 Task: Create dashboard for Shipment object.
Action: Mouse moved to (400, 77)
Screenshot: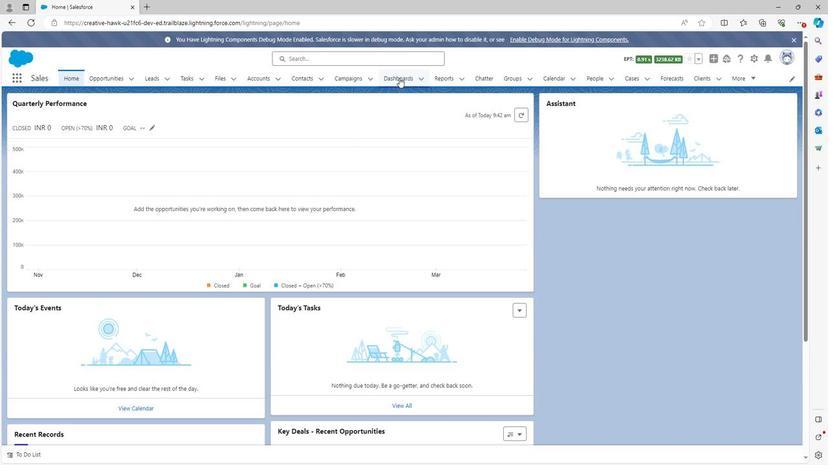 
Action: Mouse pressed left at (400, 77)
Screenshot: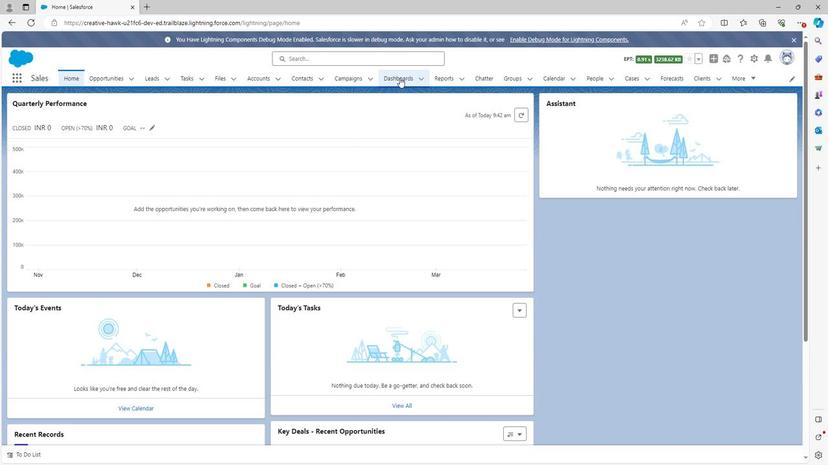 
Action: Mouse moved to (742, 112)
Screenshot: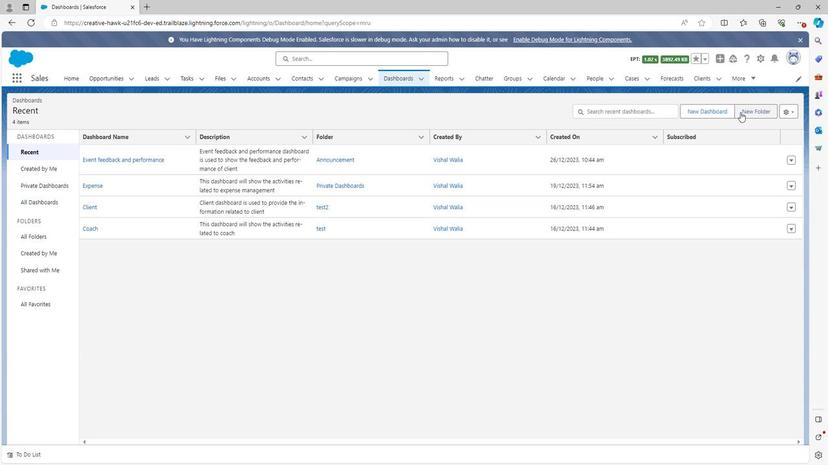 
Action: Mouse pressed left at (742, 112)
Screenshot: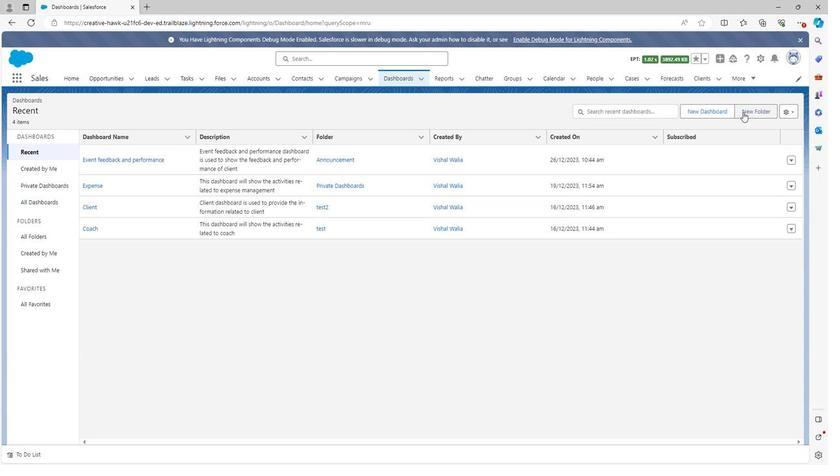 
Action: Mouse moved to (457, 231)
Screenshot: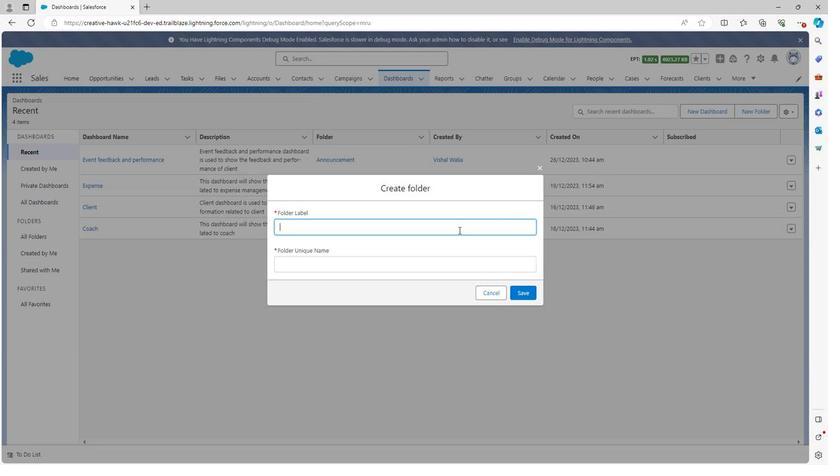 
Action: Mouse pressed left at (457, 231)
Screenshot: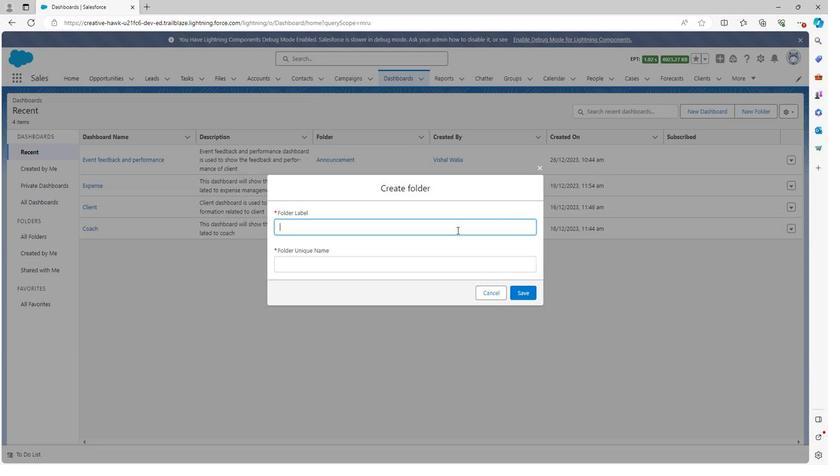 
Action: Key pressed <Key.shift>Shipment
Screenshot: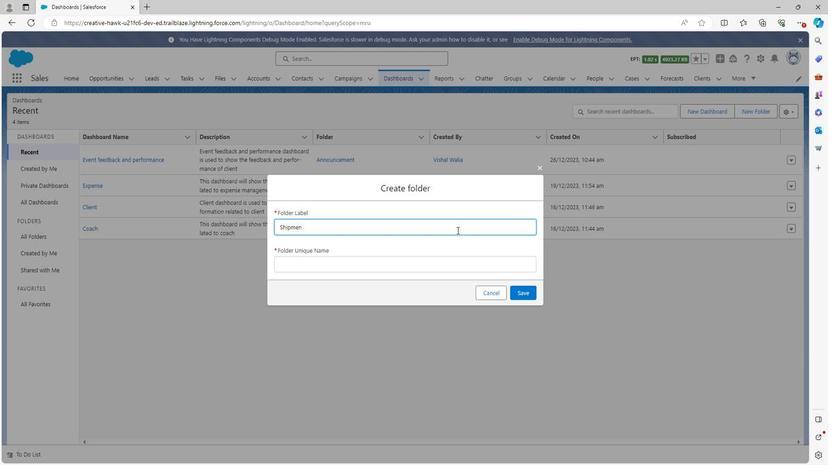 
Action: Mouse moved to (367, 263)
Screenshot: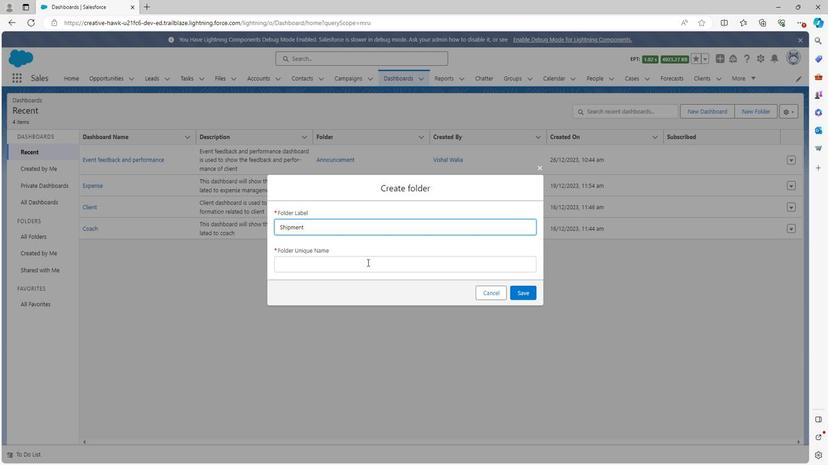 
Action: Mouse pressed left at (367, 263)
Screenshot: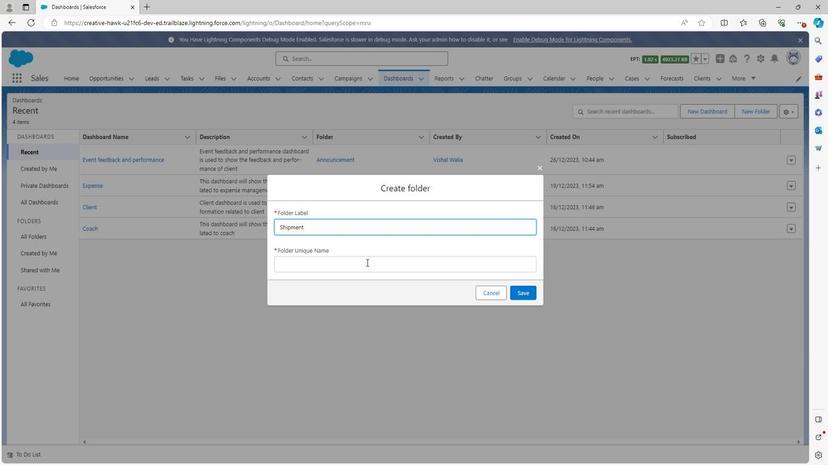 
Action: Mouse moved to (516, 290)
Screenshot: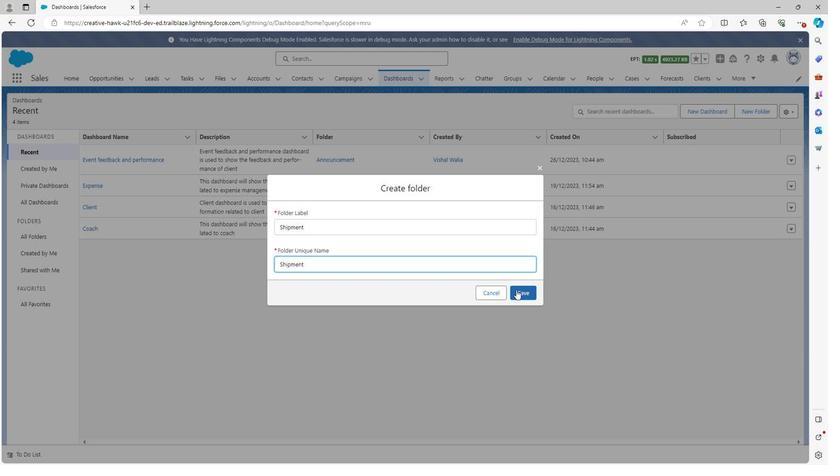 
Action: Mouse pressed left at (516, 290)
Screenshot: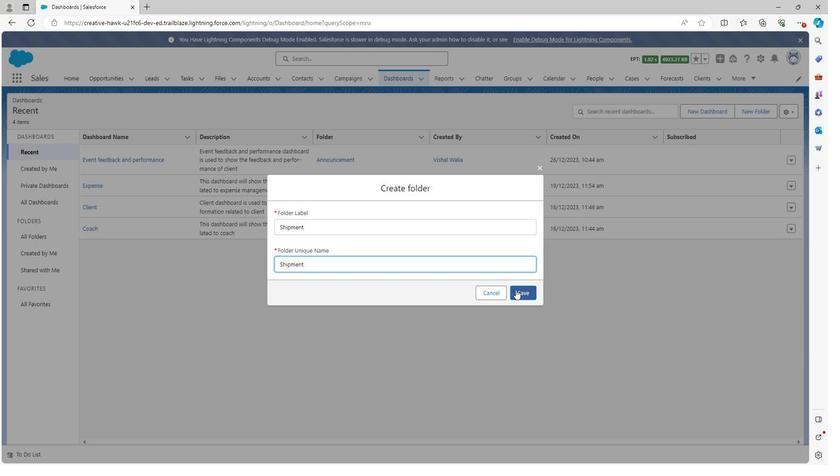 
Action: Mouse moved to (680, 114)
Screenshot: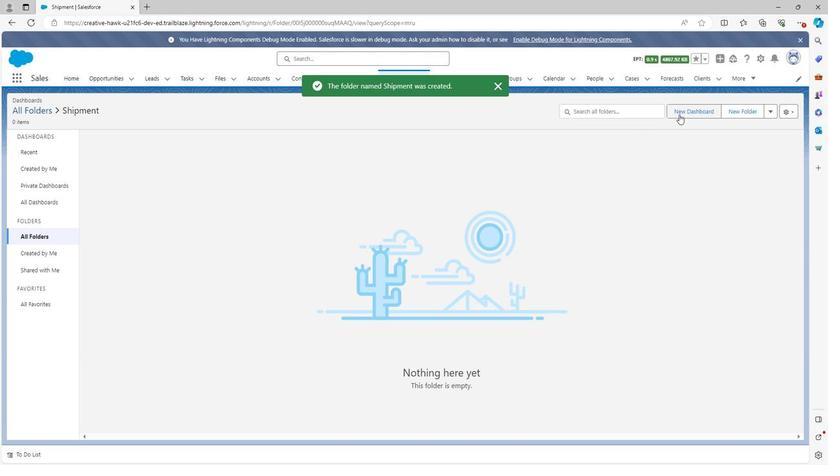 
Action: Mouse pressed left at (680, 114)
Screenshot: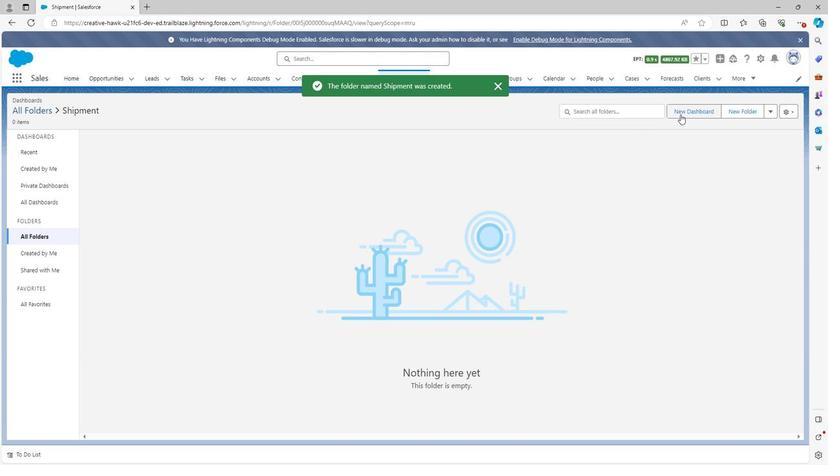 
Action: Mouse moved to (302, 234)
Screenshot: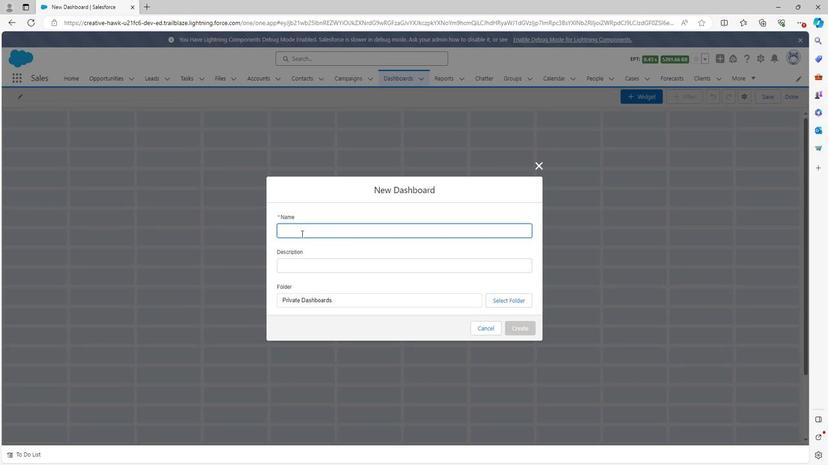 
Action: Key pressed <Key.shift>Shipment
Screenshot: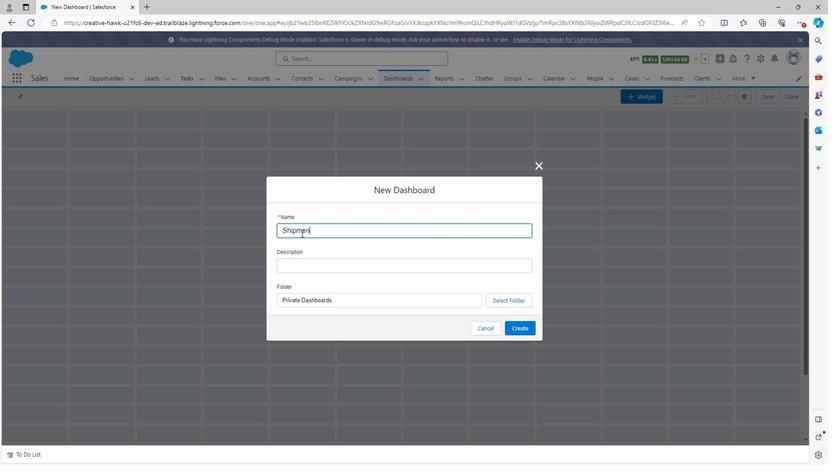 
Action: Mouse moved to (315, 248)
Screenshot: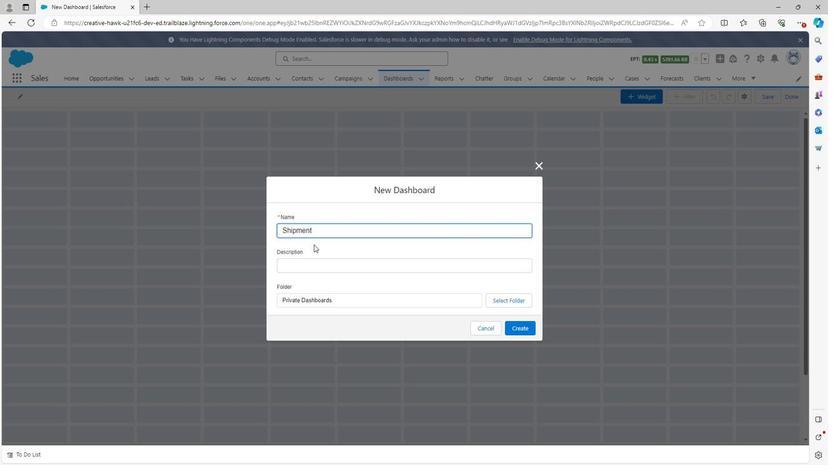 
Action: Mouse pressed left at (315, 248)
Screenshot: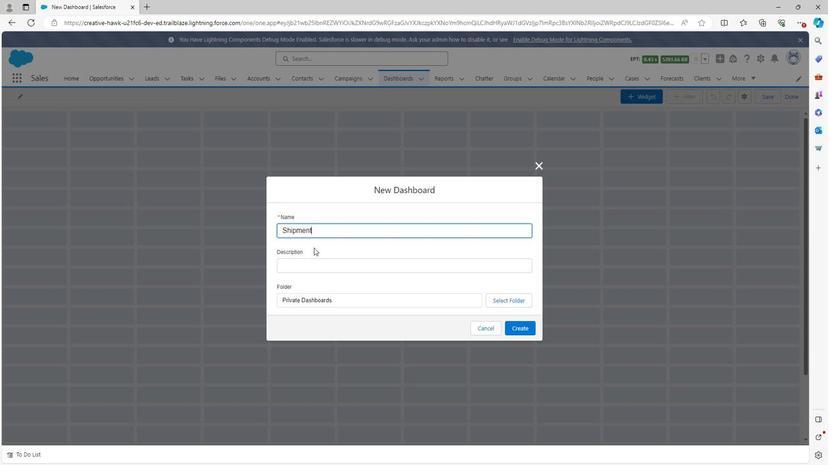 
Action: Mouse moved to (308, 269)
Screenshot: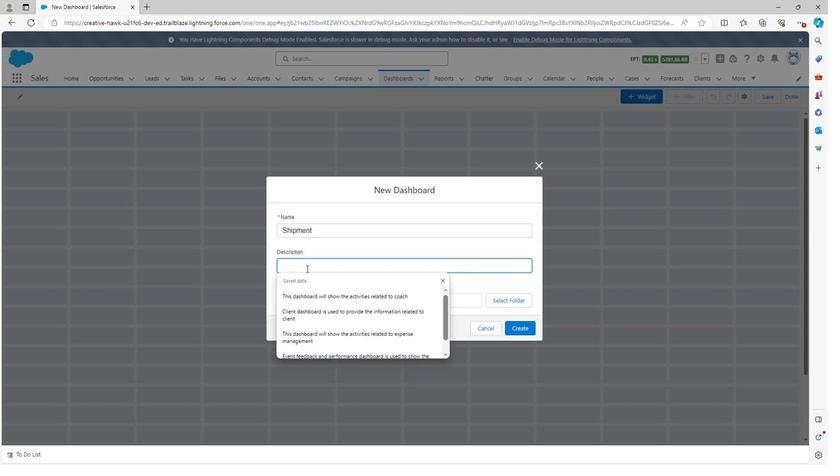 
Action: Mouse pressed left at (308, 269)
Screenshot: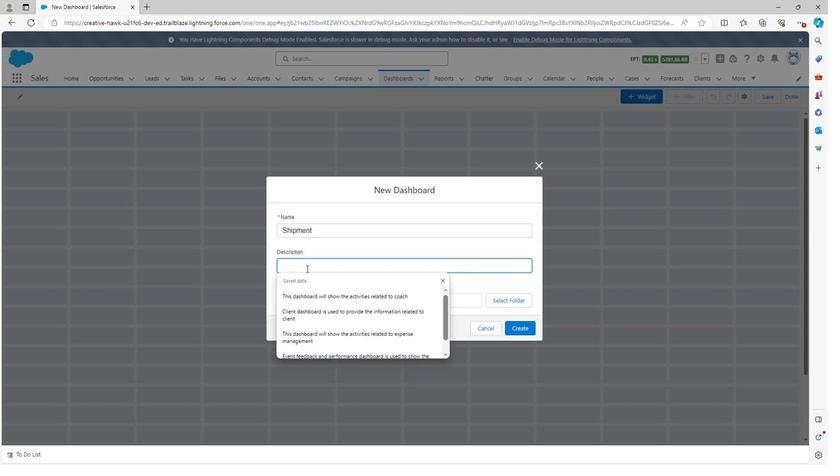 
Action: Mouse moved to (309, 267)
Screenshot: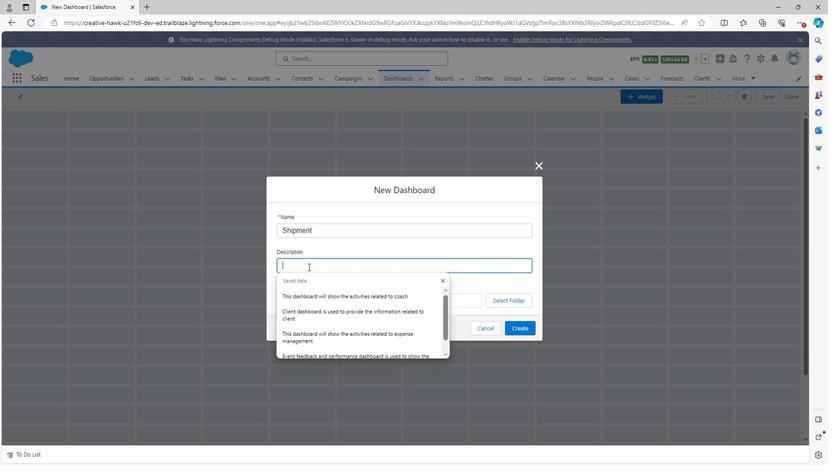
Action: Key pressed <Key.shift>Shipment<Key.space>dashboard<Key.space>is<Key.space>the<Key.space>dashboard<Key.space>through<Key.space>which<Key.space>we<Key.space>can<Key.space>show<Key.space>the<Key.space>all<Key.space>items<Key.space>in<Key.space>shipment
Screenshot: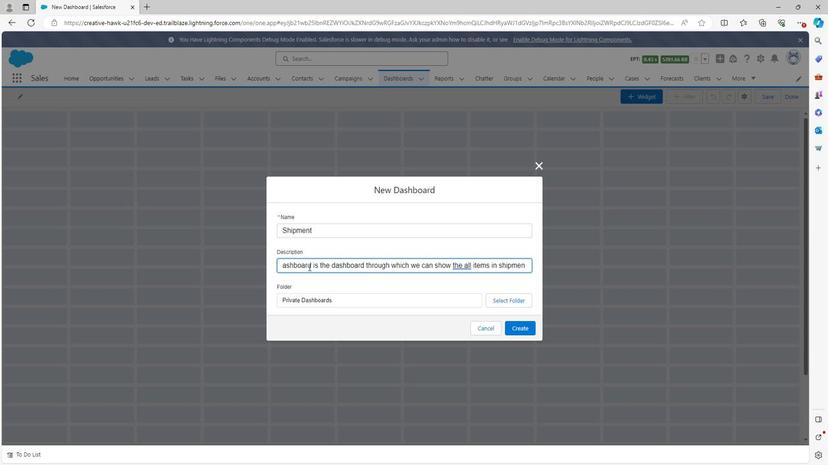 
Action: Mouse moved to (330, 303)
Screenshot: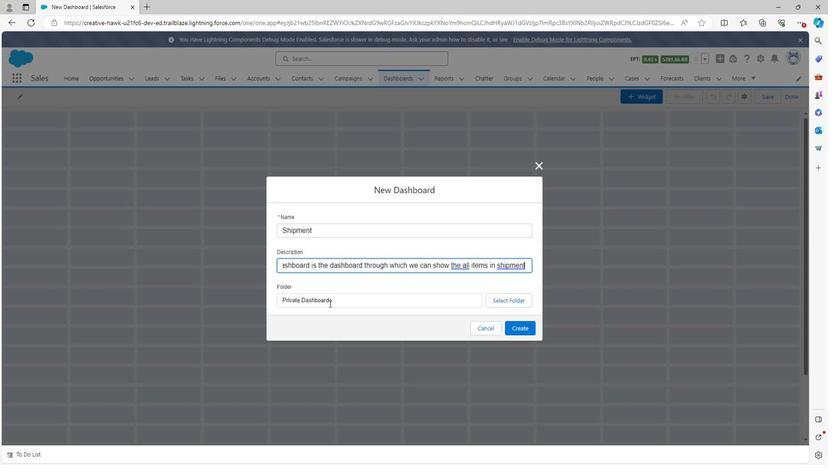 
Action: Mouse pressed left at (330, 303)
Screenshot: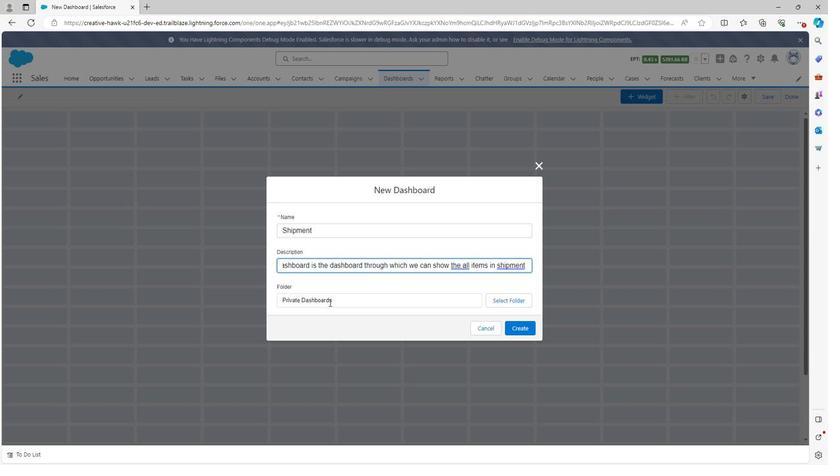 
Action: Mouse moved to (498, 298)
Screenshot: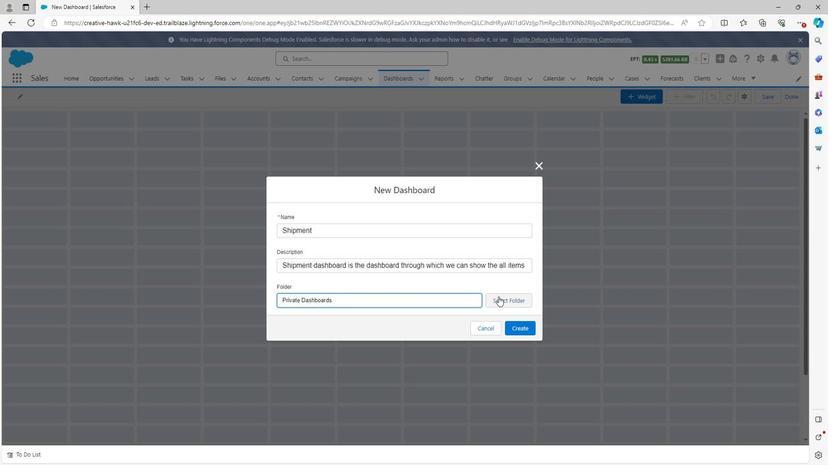 
Action: Mouse pressed left at (498, 298)
Screenshot: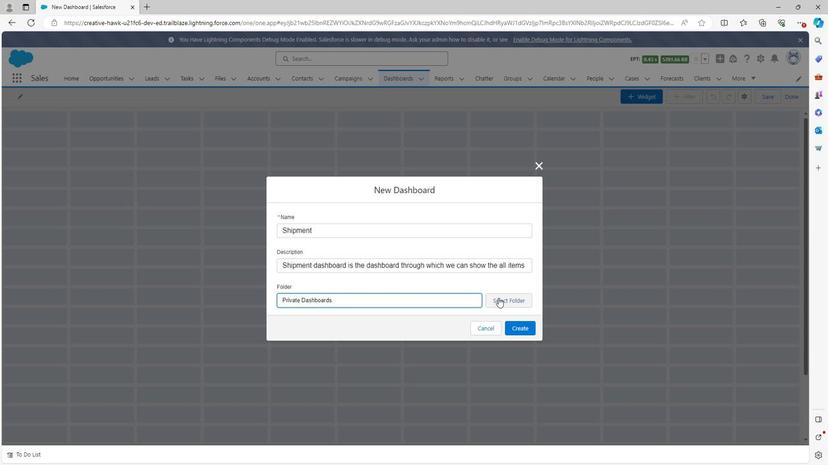 
Action: Mouse moved to (456, 185)
Screenshot: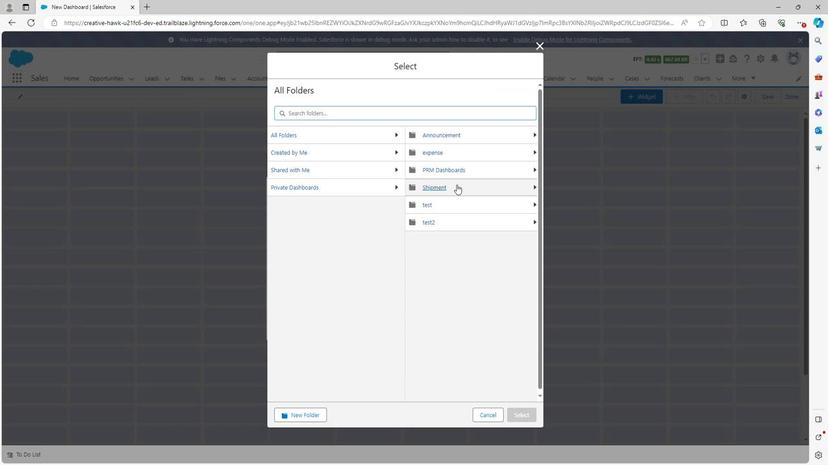 
Action: Mouse pressed left at (456, 185)
Screenshot: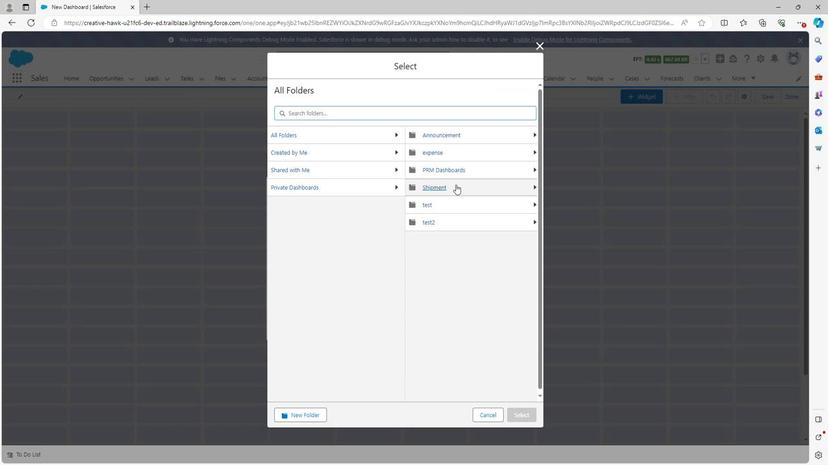 
Action: Mouse moved to (313, 187)
Screenshot: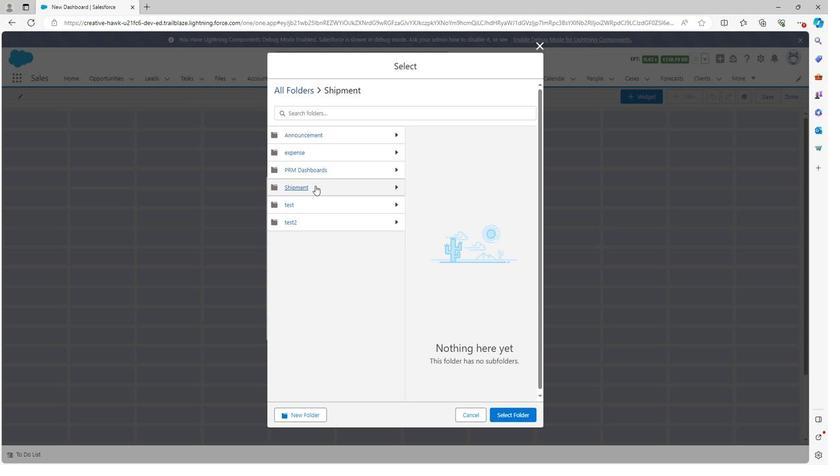 
Action: Mouse pressed left at (313, 187)
Screenshot: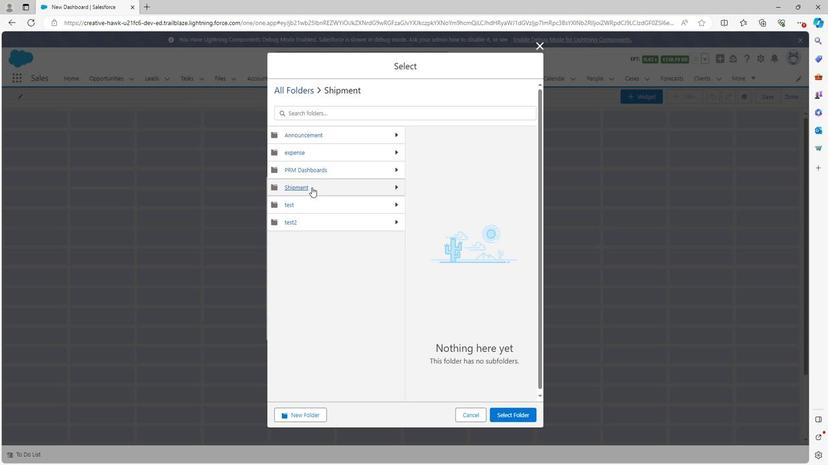 
Action: Mouse moved to (515, 412)
Screenshot: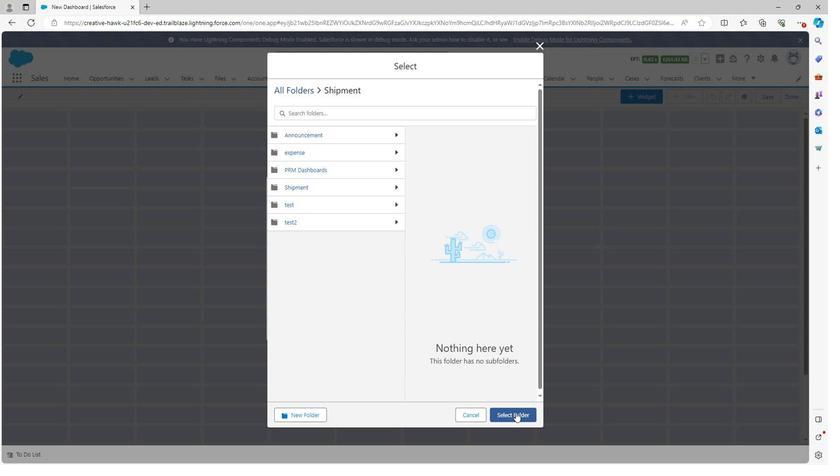 
Action: Mouse pressed left at (515, 412)
Screenshot: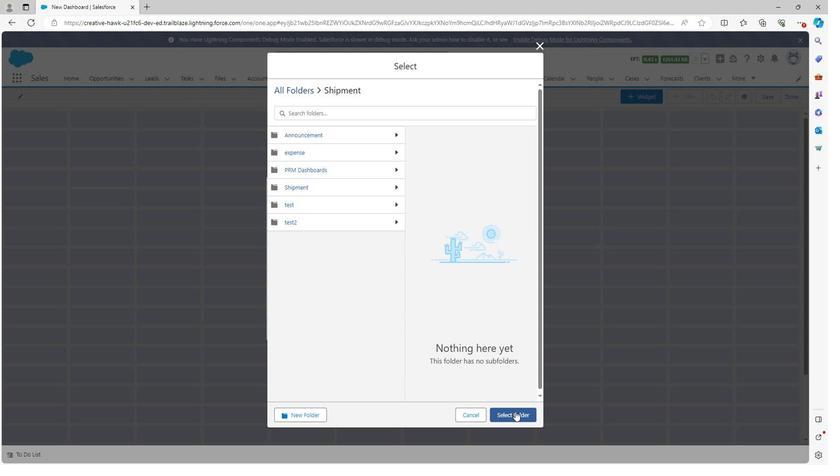 
Action: Mouse moved to (522, 330)
Screenshot: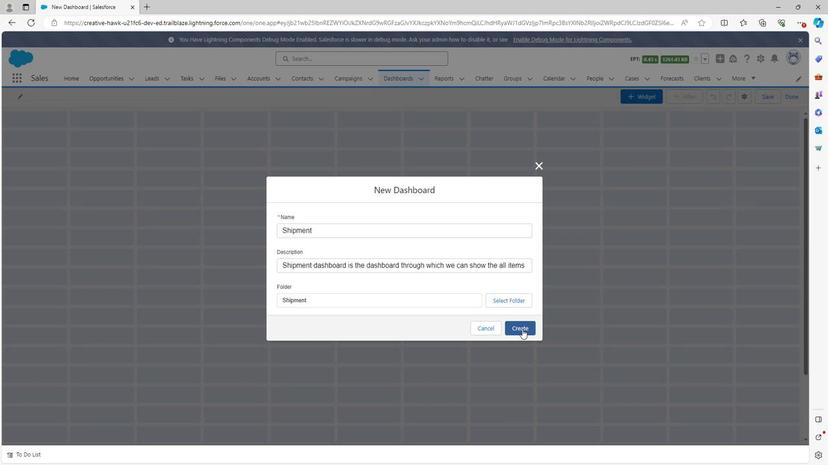 
Action: Mouse pressed left at (522, 330)
Screenshot: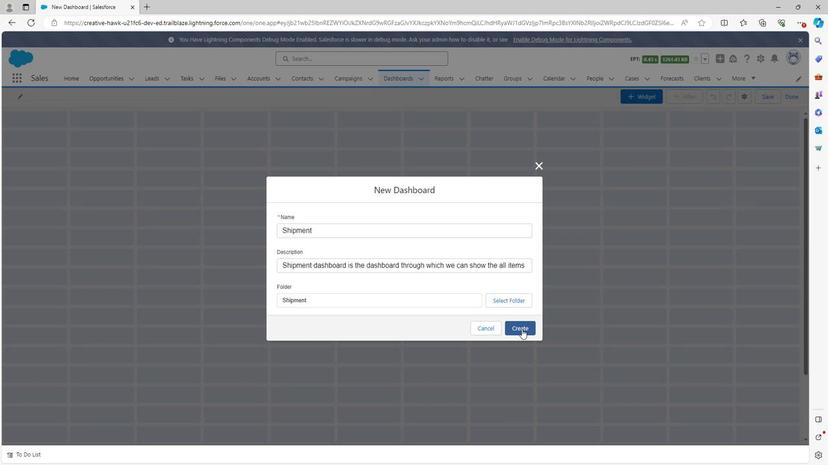 
Action: Mouse moved to (619, 95)
Screenshot: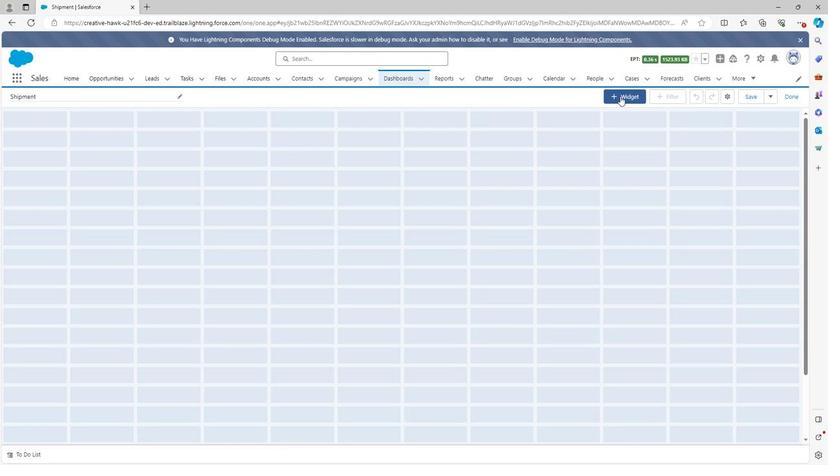 
Action: Mouse pressed left at (619, 95)
Screenshot: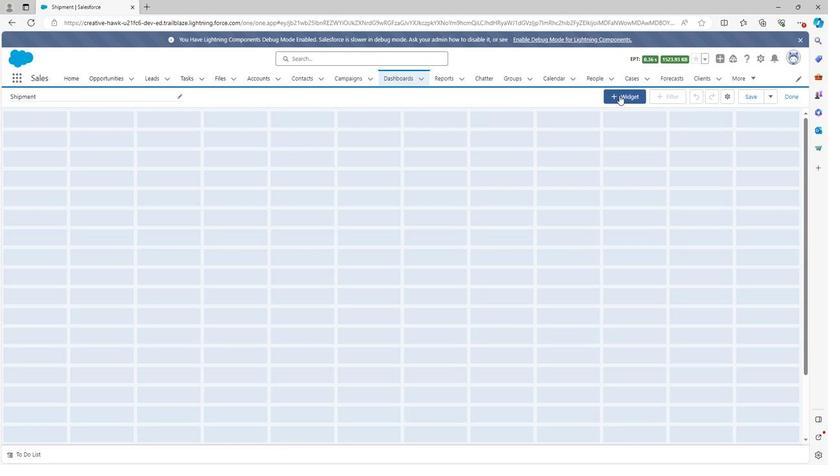 
Action: Mouse moved to (625, 119)
Screenshot: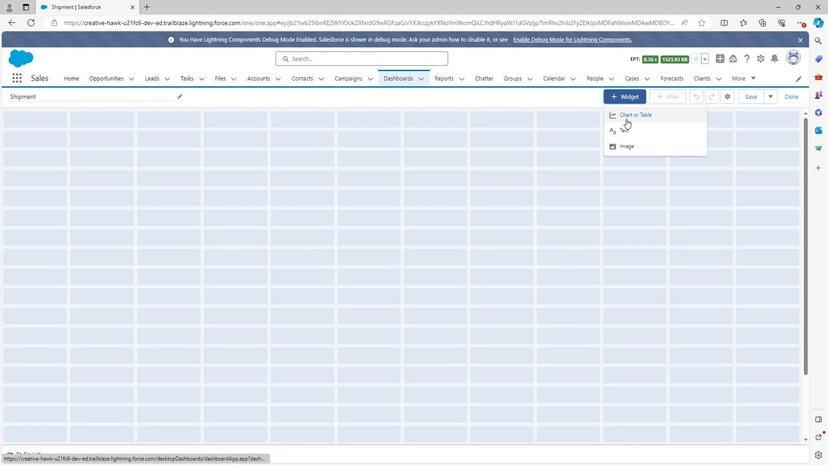 
Action: Mouse pressed left at (625, 119)
Screenshot: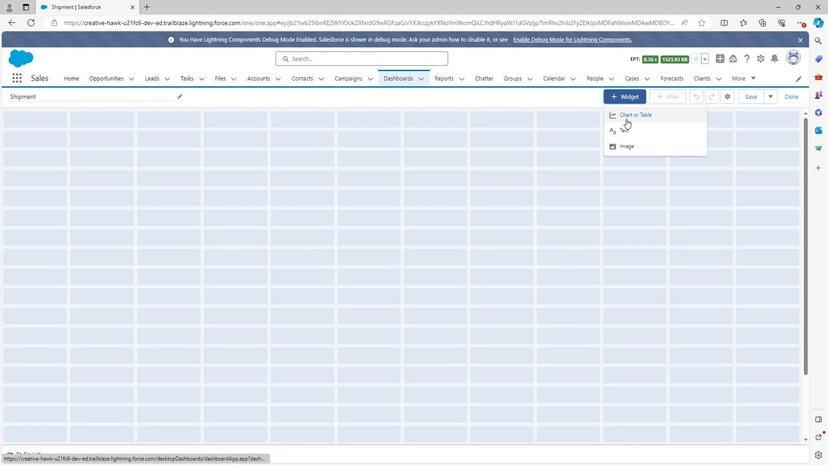 
Action: Mouse moved to (259, 174)
Screenshot: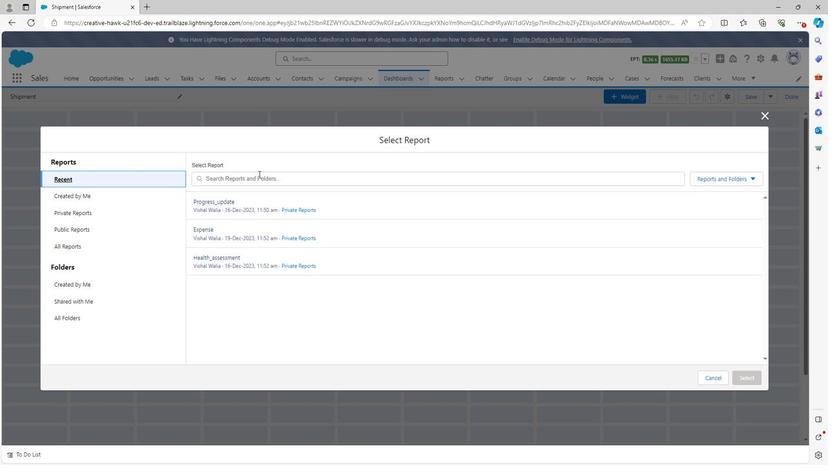 
Action: Mouse pressed left at (259, 174)
Screenshot: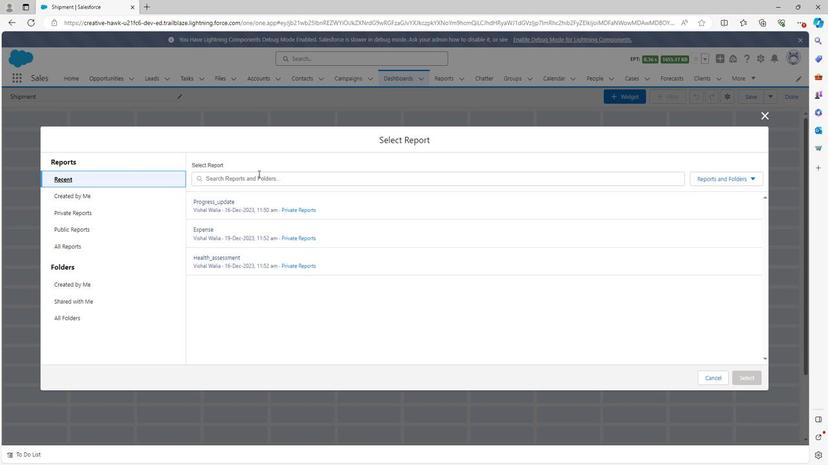 
Action: Key pressed <Key.shift>S
Screenshot: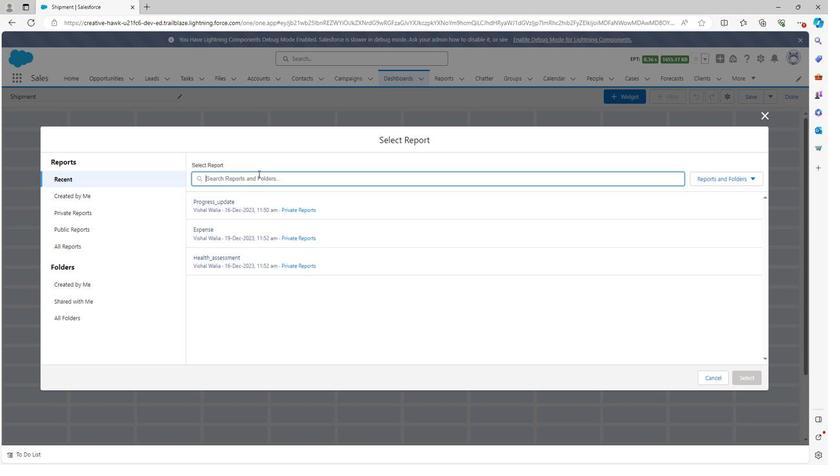 
Action: Mouse moved to (259, 175)
Screenshot: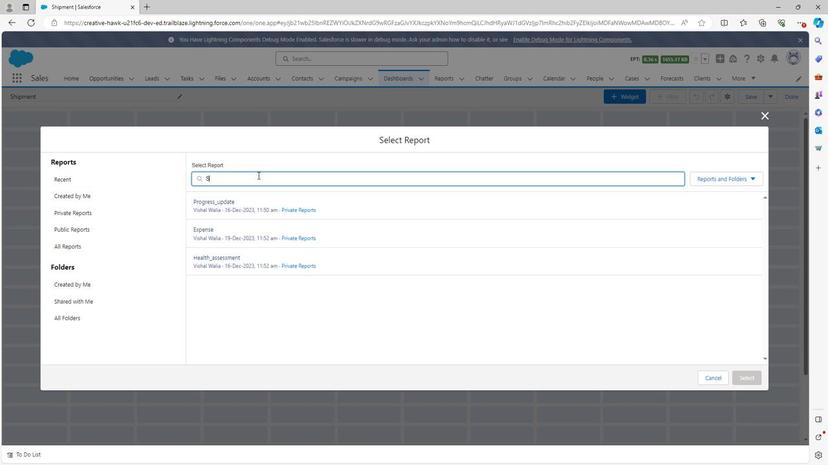 
Action: Key pressed h
Screenshot: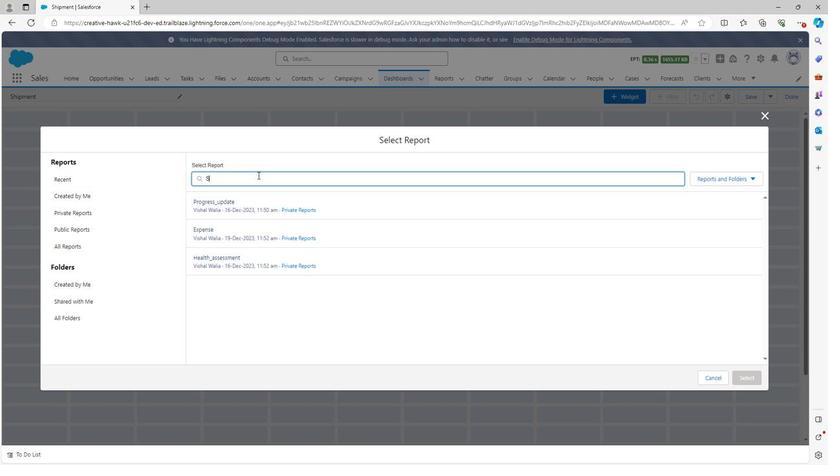 
Action: Mouse moved to (223, 214)
Screenshot: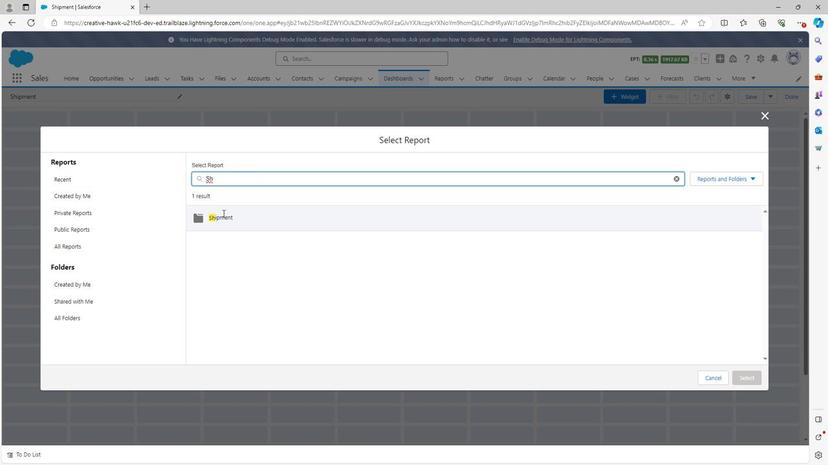 
Action: Mouse pressed left at (223, 214)
Screenshot: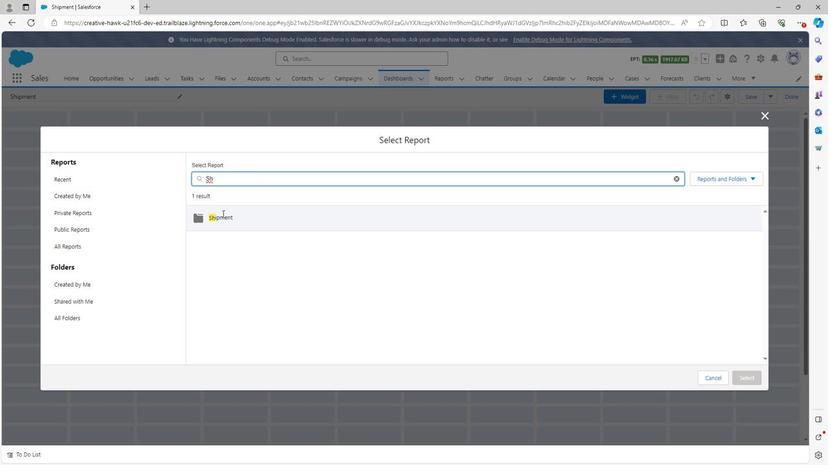 
Action: Mouse moved to (249, 194)
Screenshot: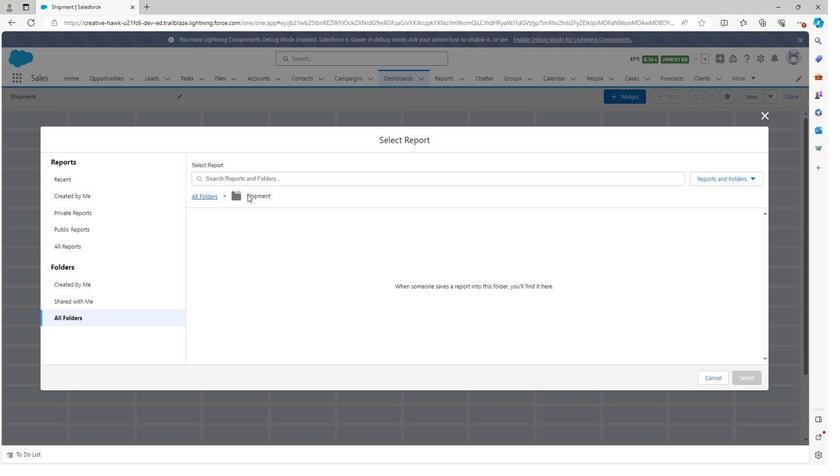 
Action: Mouse pressed left at (249, 194)
Screenshot: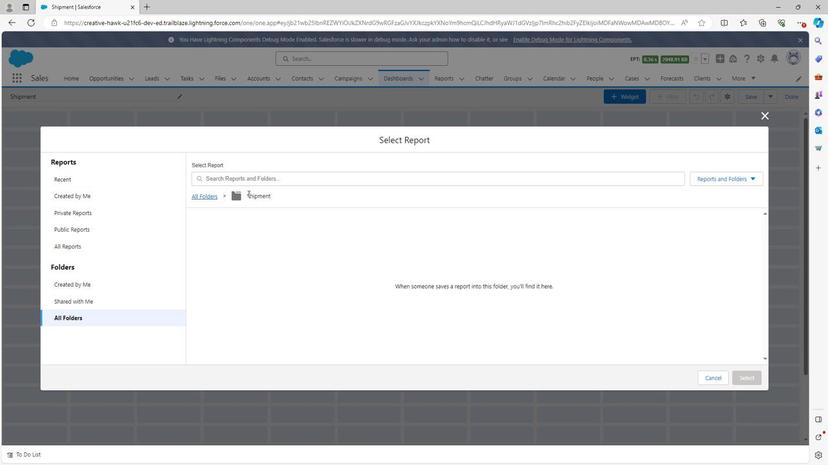 
Action: Mouse pressed left at (249, 194)
Screenshot: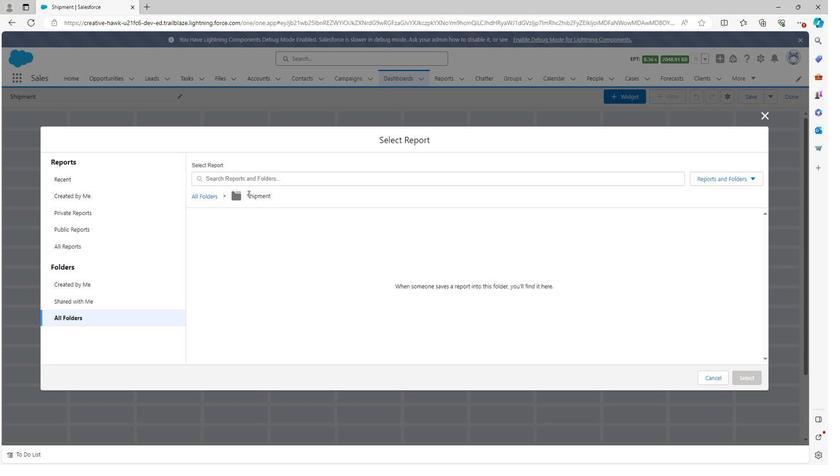
Action: Mouse moved to (252, 194)
Screenshot: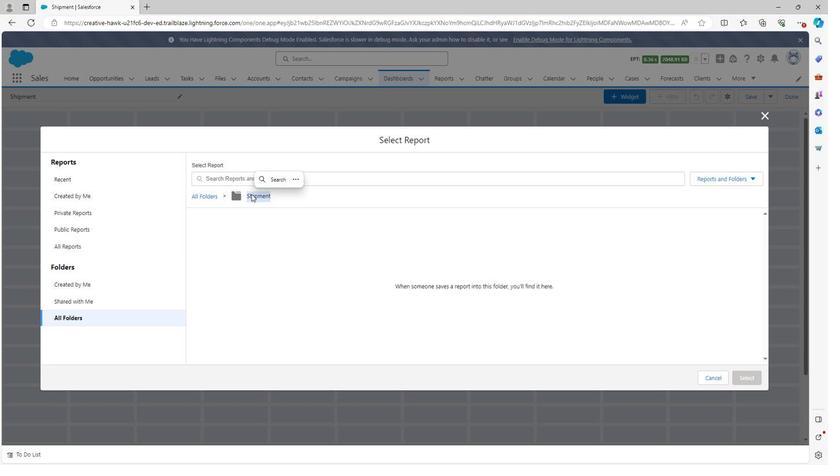 
Action: Mouse pressed left at (252, 194)
Screenshot: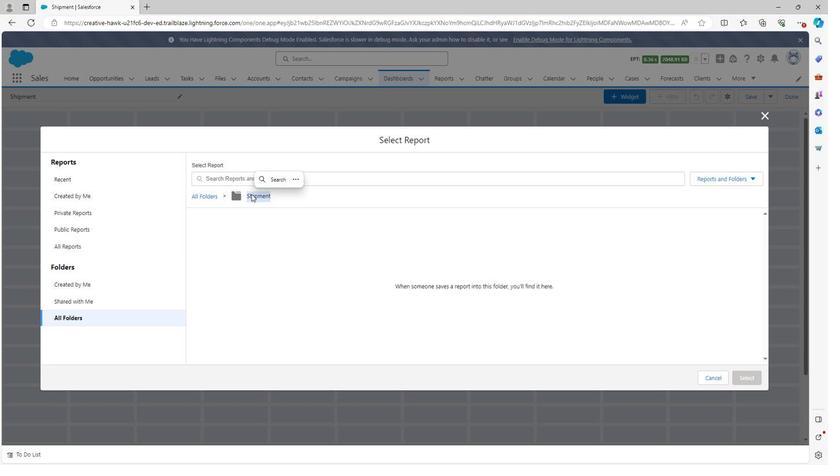 
Action: Mouse moved to (208, 199)
Screenshot: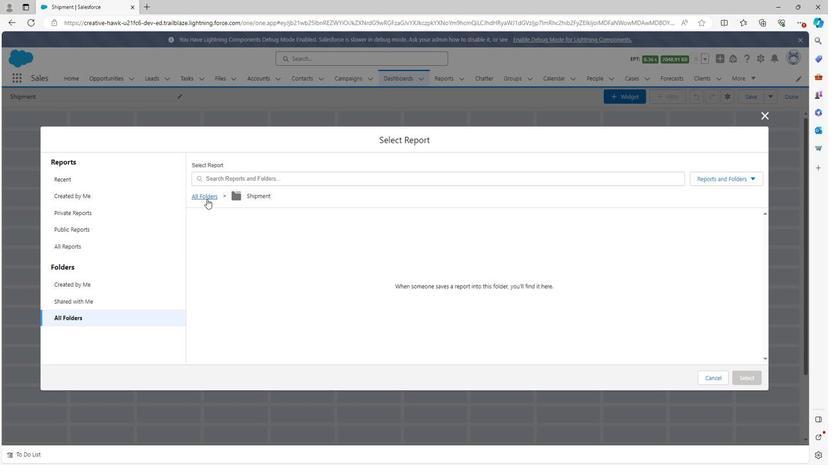 
Action: Mouse pressed left at (208, 199)
Screenshot: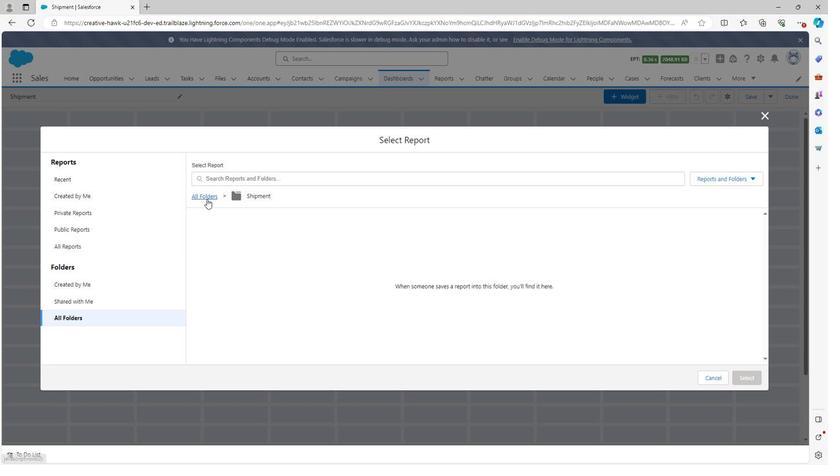 
Action: Mouse moved to (228, 177)
Screenshot: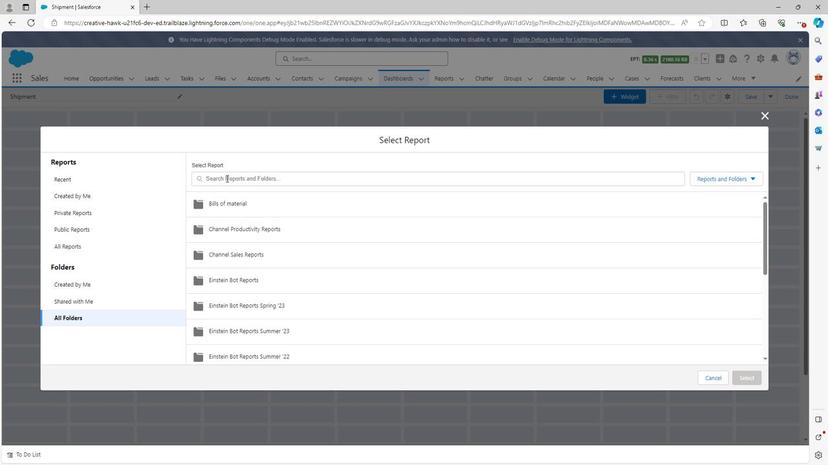 
Action: Mouse pressed left at (228, 177)
Screenshot: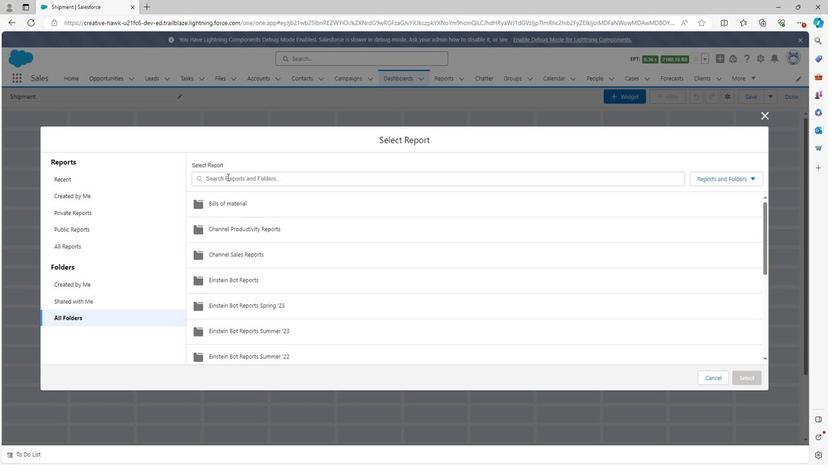 
Action: Mouse moved to (52, 322)
Screenshot: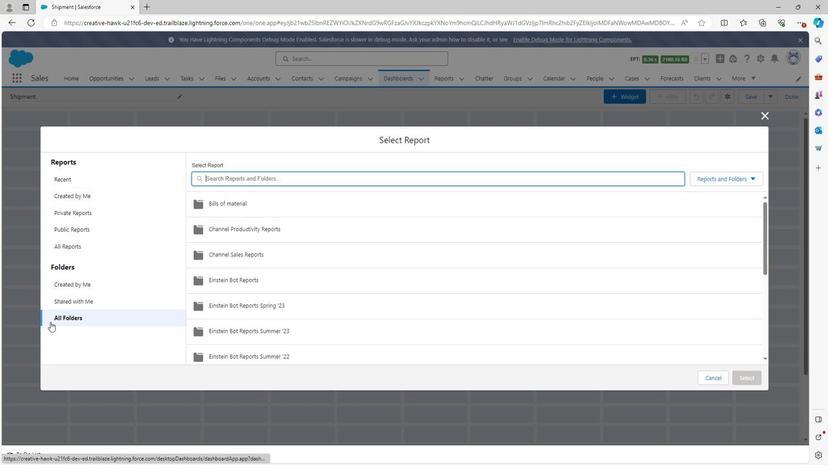 
Action: Mouse pressed left at (52, 322)
Screenshot: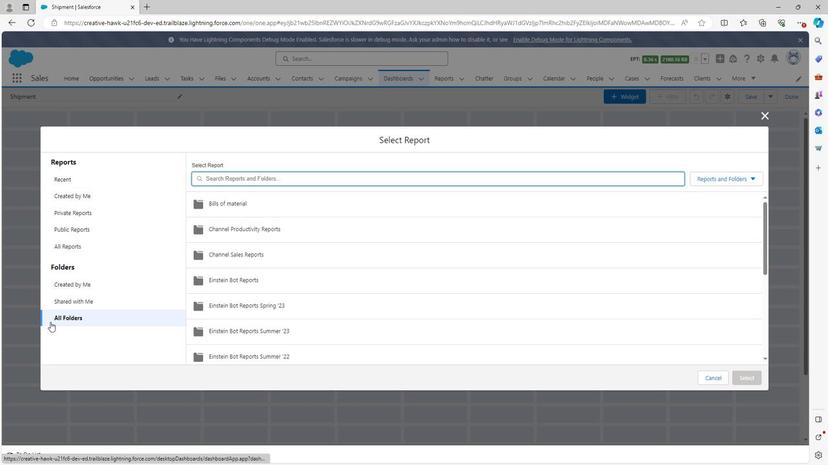 
Action: Mouse moved to (61, 319)
Screenshot: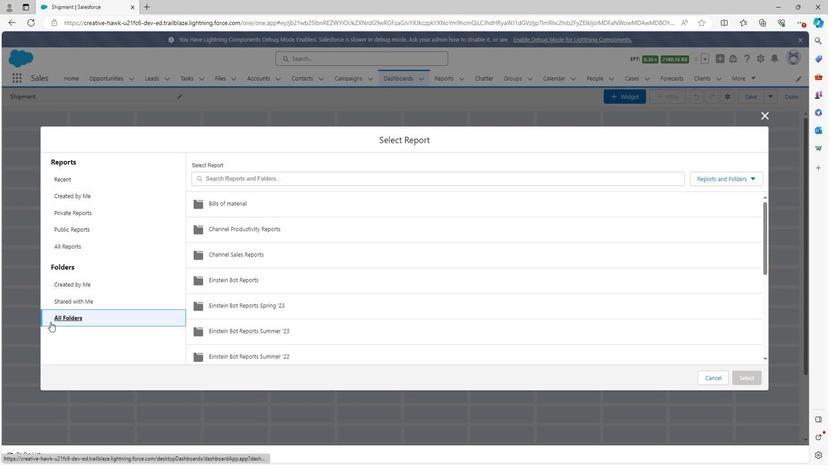 
Action: Mouse pressed left at (61, 319)
Screenshot: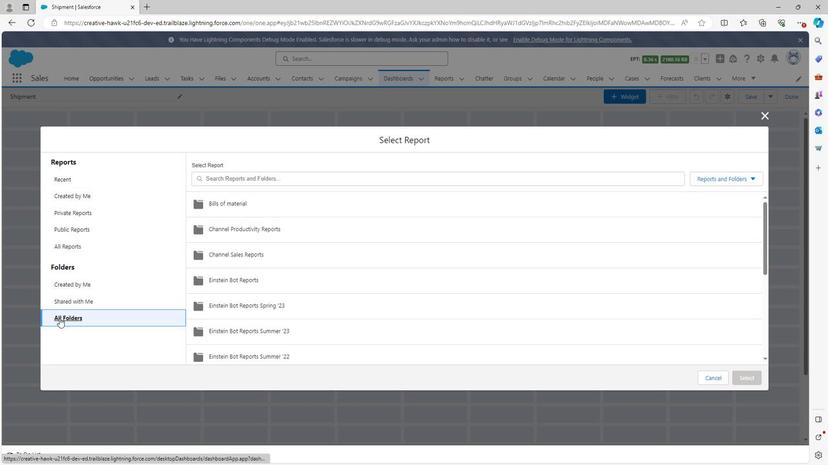 
Action: Mouse moved to (71, 297)
Screenshot: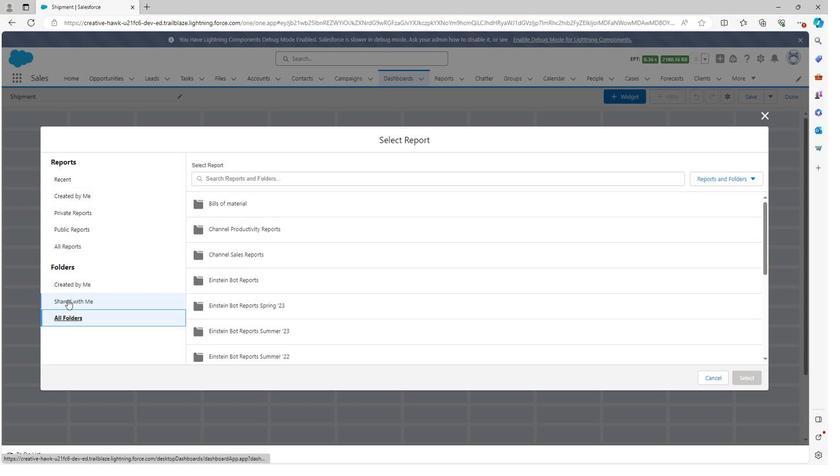 
Action: Mouse pressed left at (71, 297)
Screenshot: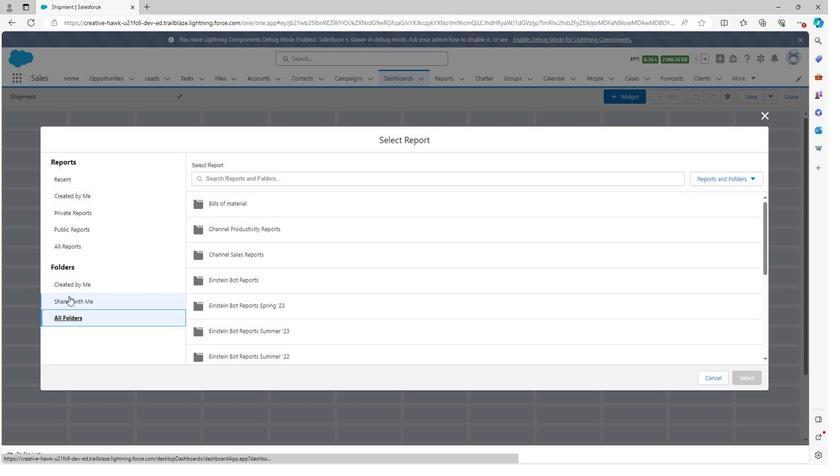 
Action: Mouse moved to (73, 279)
Screenshot: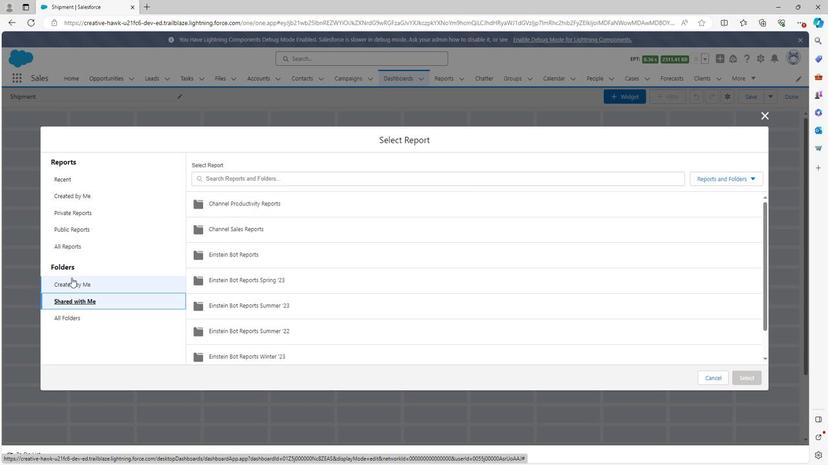 
Action: Mouse pressed left at (73, 279)
Screenshot: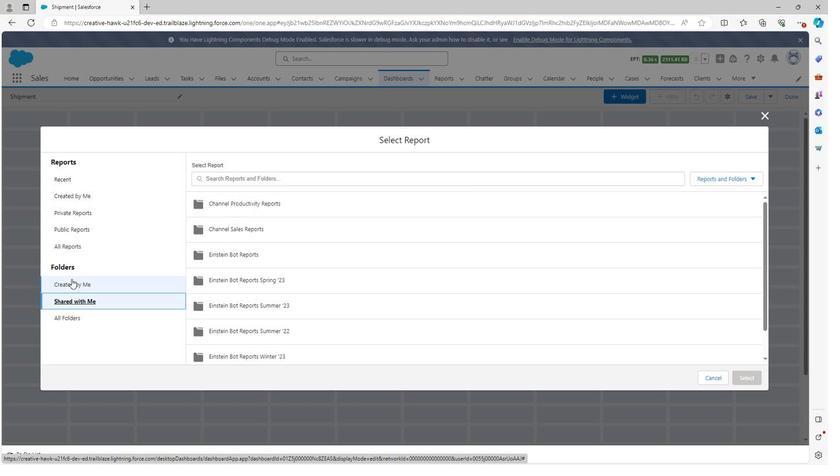 
Action: Mouse moved to (67, 314)
Screenshot: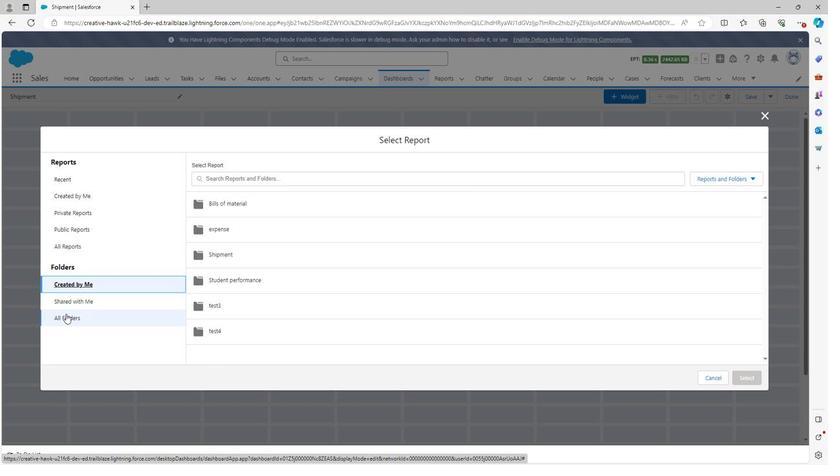 
Action: Mouse pressed left at (67, 314)
Screenshot: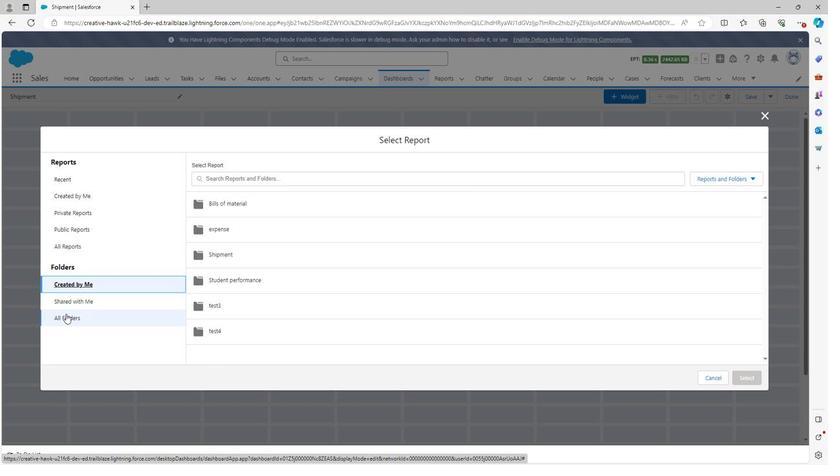 
Action: Mouse moved to (76, 254)
Screenshot: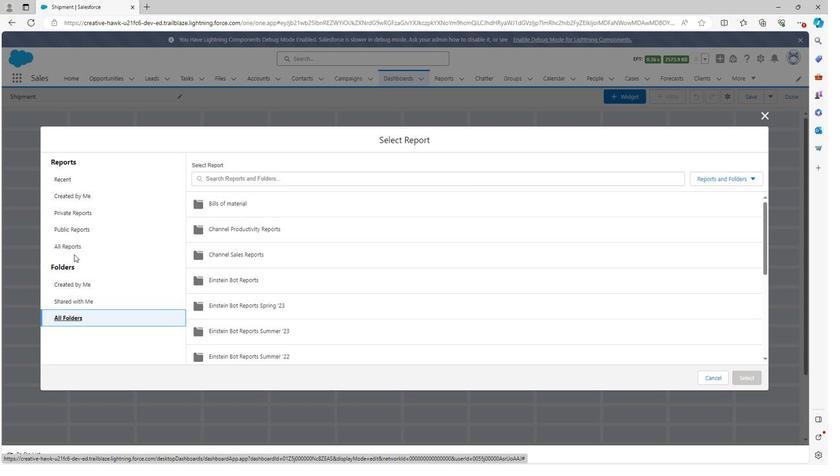 
Action: Mouse pressed left at (76, 254)
Screenshot: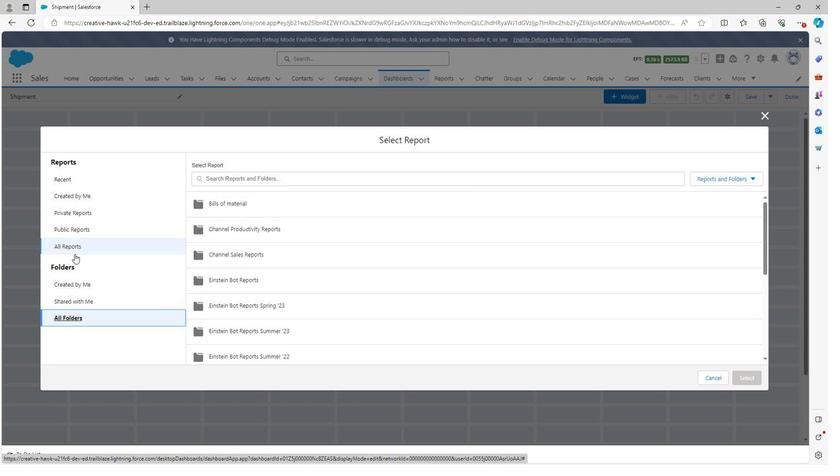 
Action: Mouse moved to (250, 300)
Screenshot: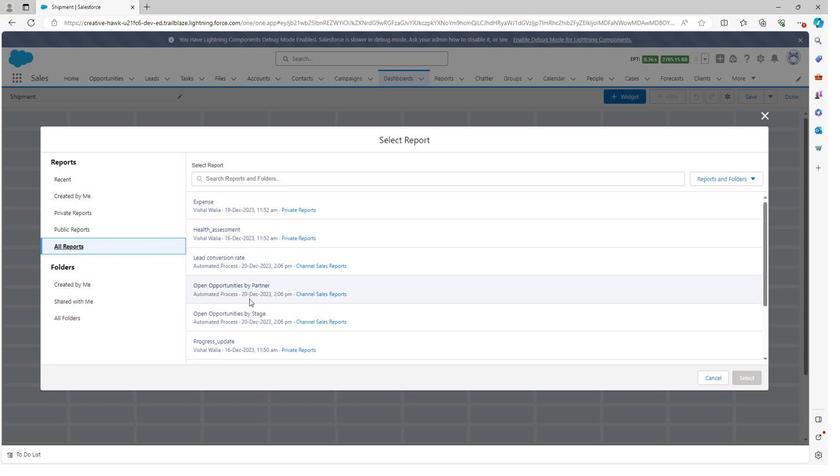 
Action: Mouse scrolled (250, 299) with delta (0, 0)
Screenshot: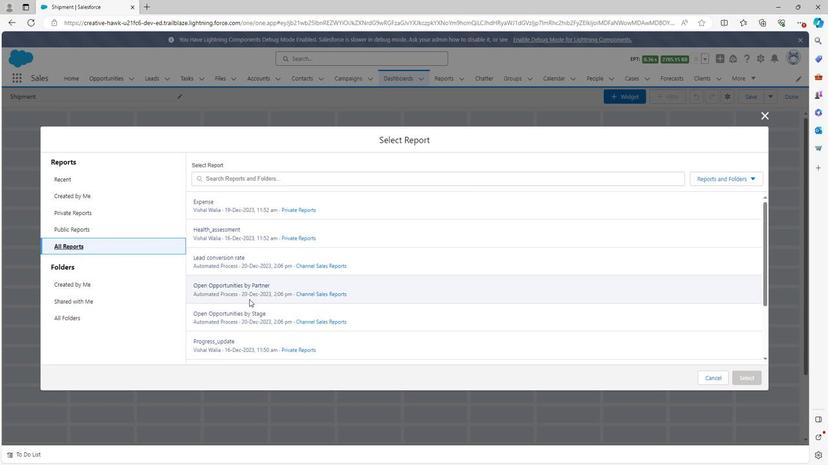 
Action: Mouse scrolled (250, 299) with delta (0, 0)
Screenshot: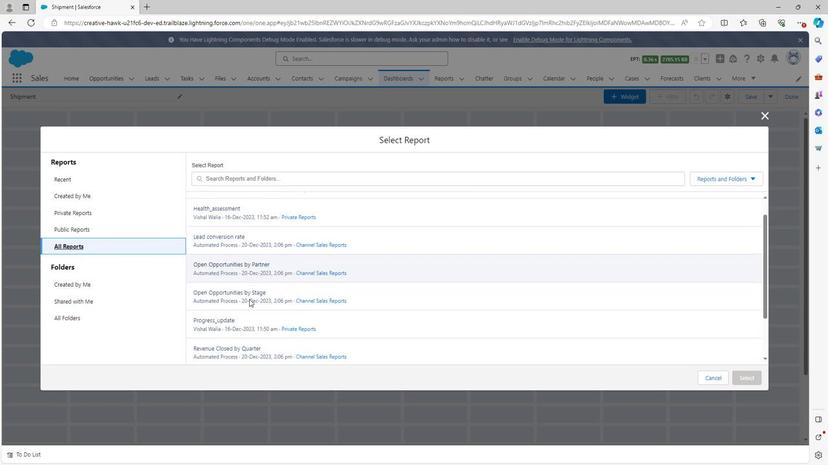 
Action: Mouse scrolled (250, 299) with delta (0, 0)
Screenshot: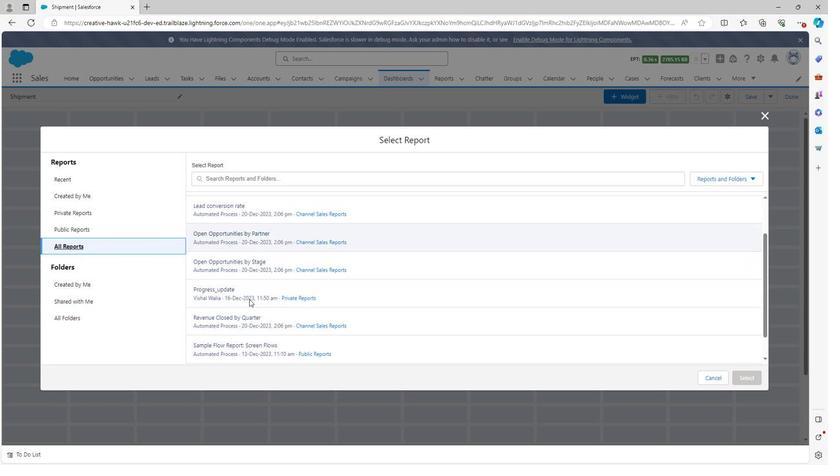 
Action: Mouse moved to (250, 300)
Screenshot: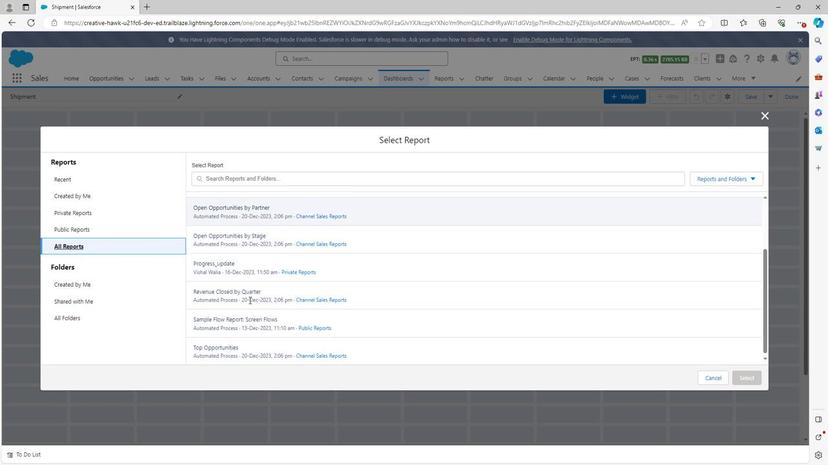 
Action: Mouse scrolled (250, 300) with delta (0, 0)
Screenshot: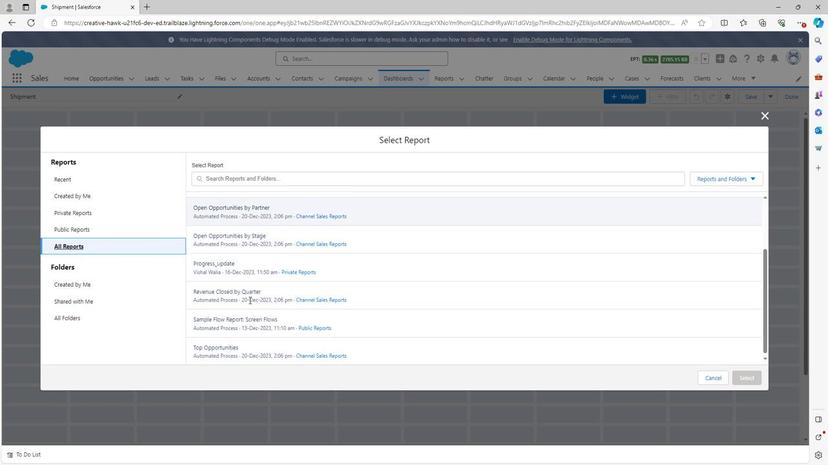 
Action: Mouse scrolled (250, 300) with delta (0, 0)
Screenshot: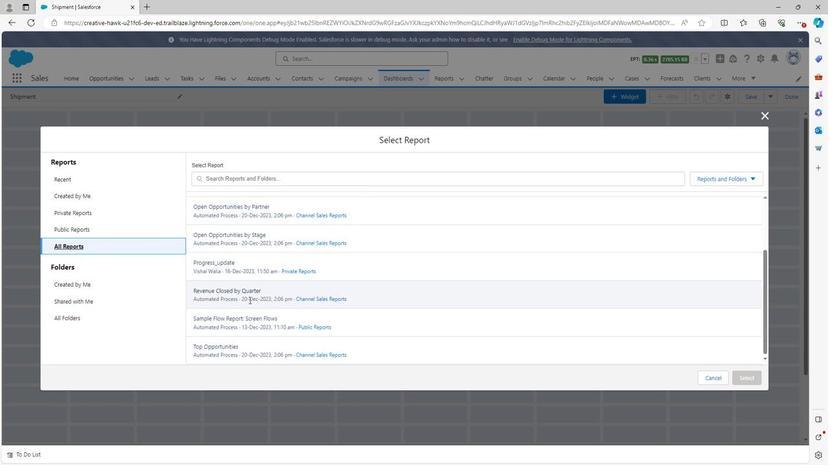 
Action: Mouse scrolled (250, 300) with delta (0, 0)
Screenshot: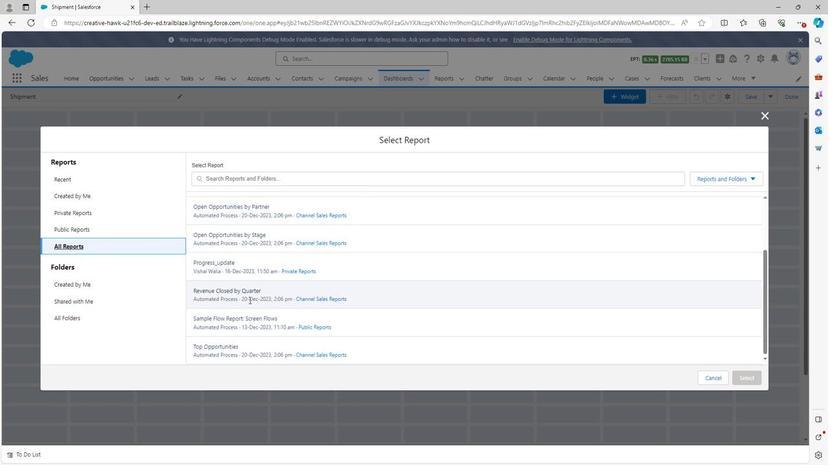 
Action: Mouse moved to (225, 325)
Screenshot: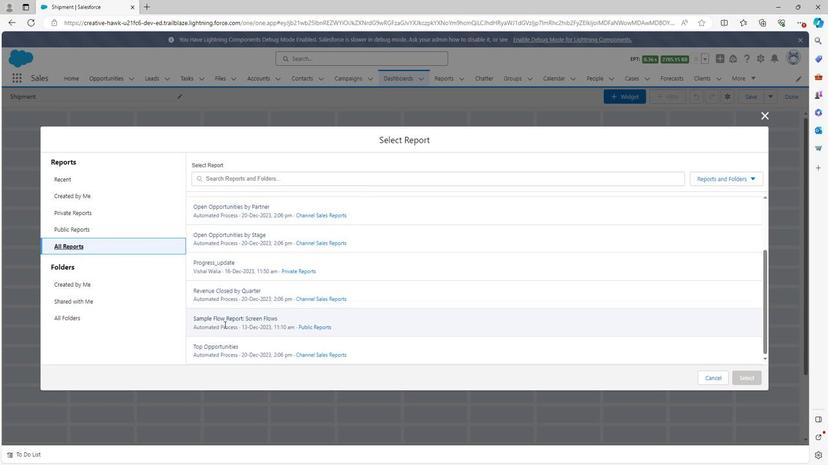 
Action: Mouse pressed left at (225, 325)
Screenshot: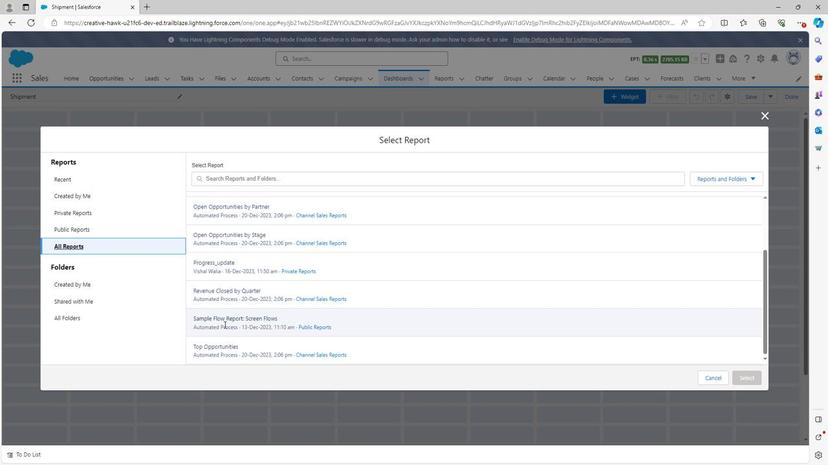 
Action: Mouse moved to (739, 378)
Screenshot: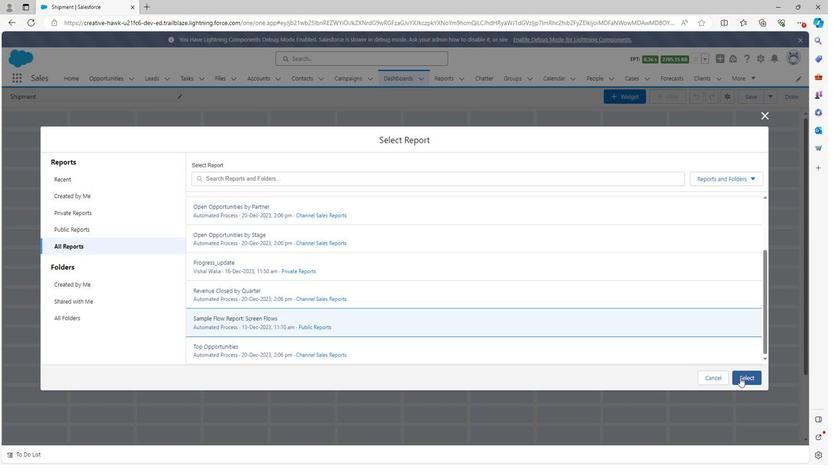 
Action: Mouse pressed left at (739, 378)
Screenshot: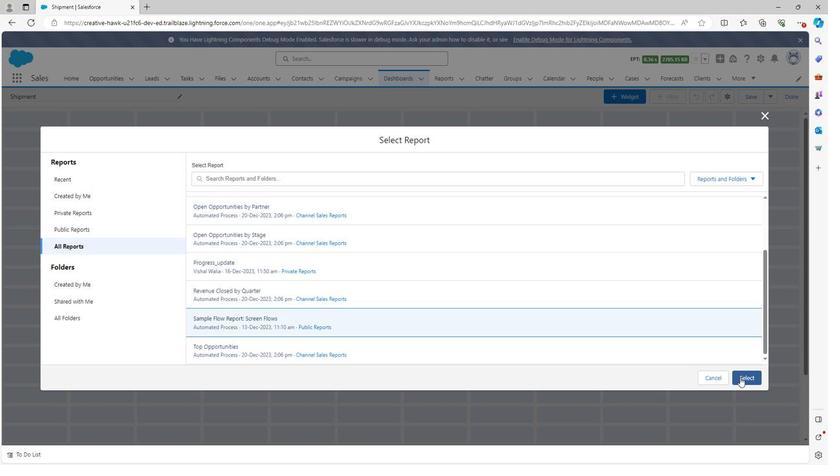 
Action: Mouse moved to (540, 401)
Screenshot: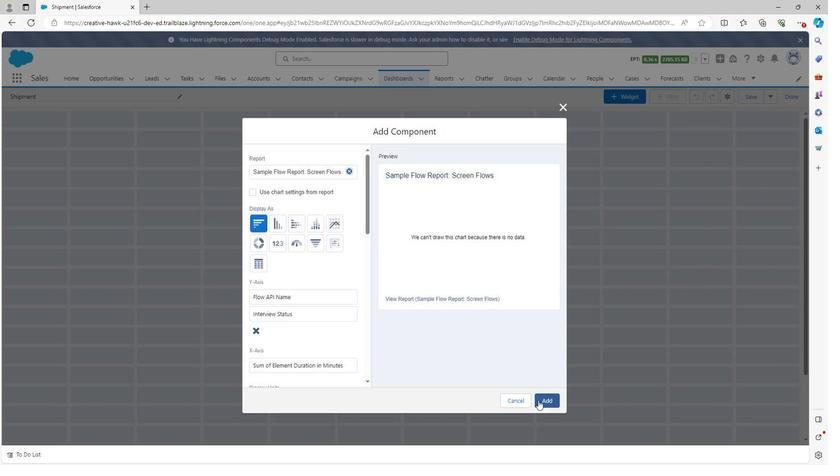 
Action: Mouse pressed left at (540, 401)
Screenshot: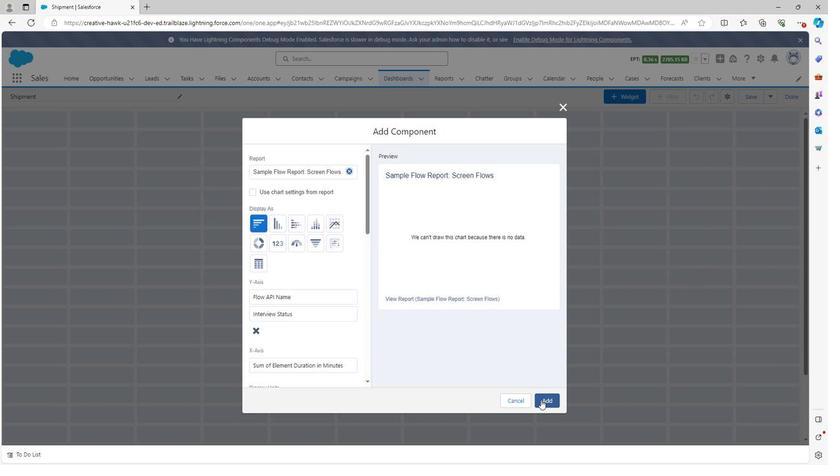 
Action: Mouse moved to (44, 137)
Screenshot: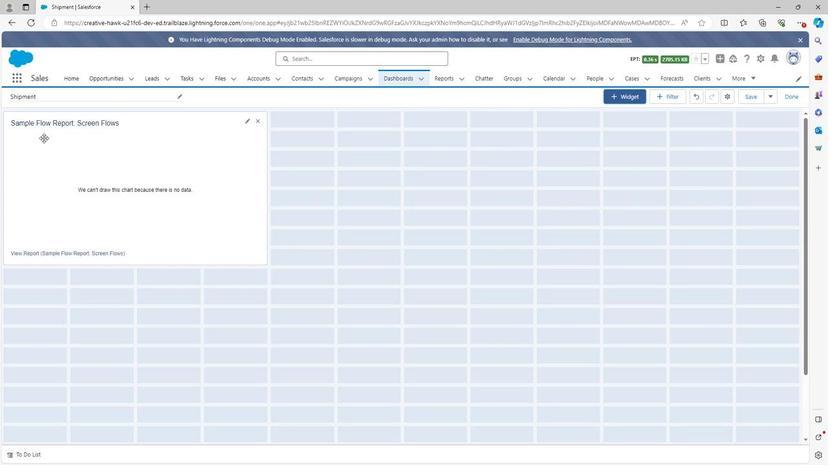 
Action: Mouse pressed left at (44, 137)
Screenshot: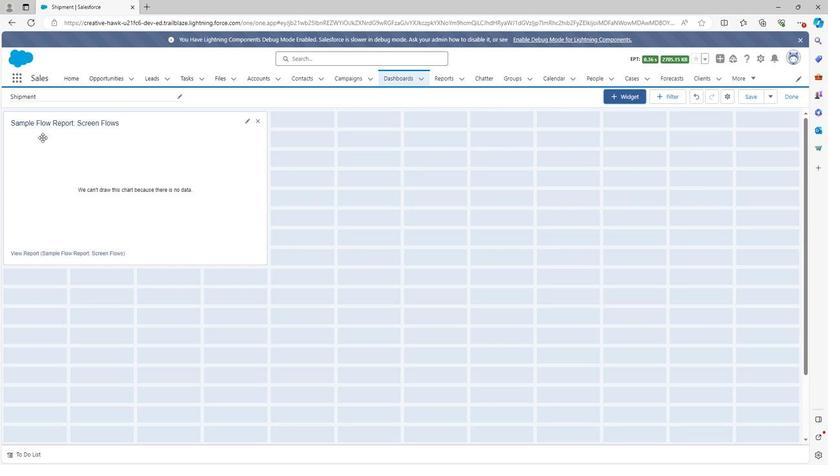 
Action: Mouse moved to (266, 266)
Screenshot: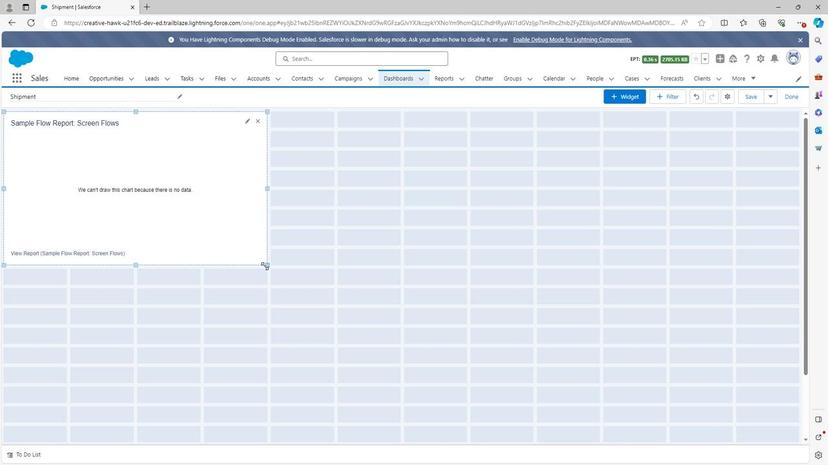 
Action: Mouse pressed left at (266, 266)
Screenshot: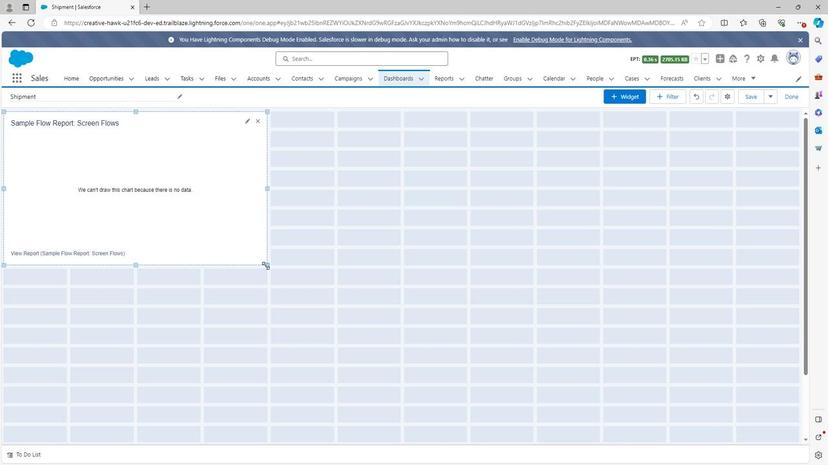 
Action: Mouse moved to (632, 94)
Screenshot: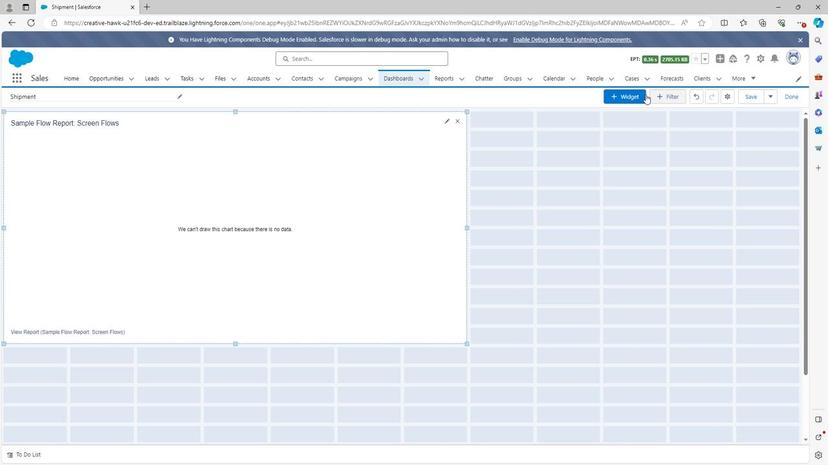 
Action: Mouse pressed left at (632, 94)
Screenshot: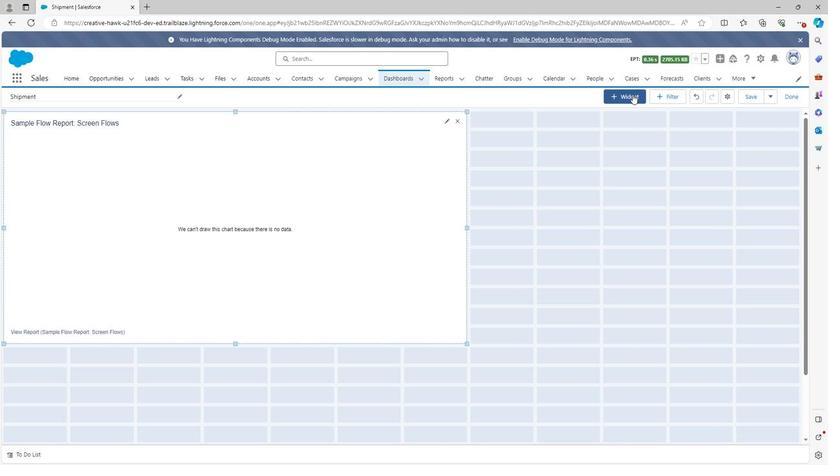 
Action: Mouse moved to (634, 111)
Screenshot: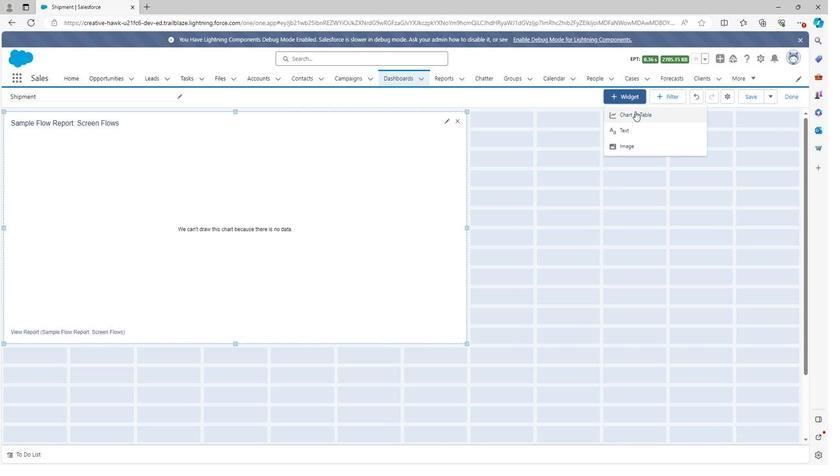 
Action: Mouse pressed left at (634, 111)
Screenshot: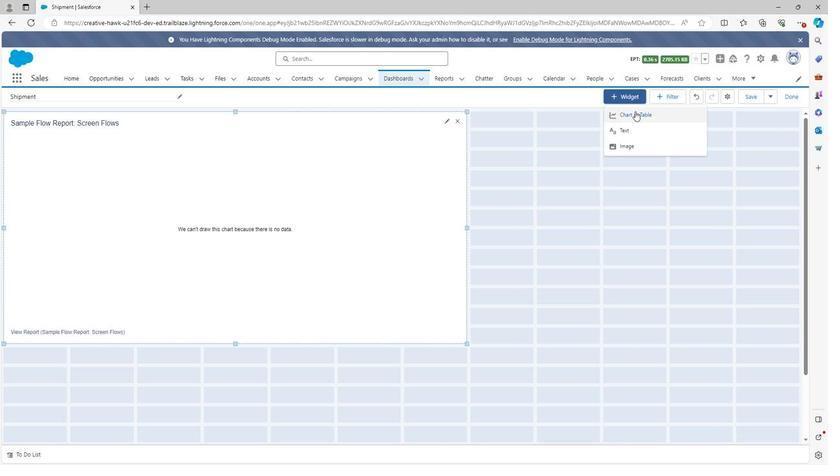 
Action: Mouse moved to (86, 251)
Screenshot: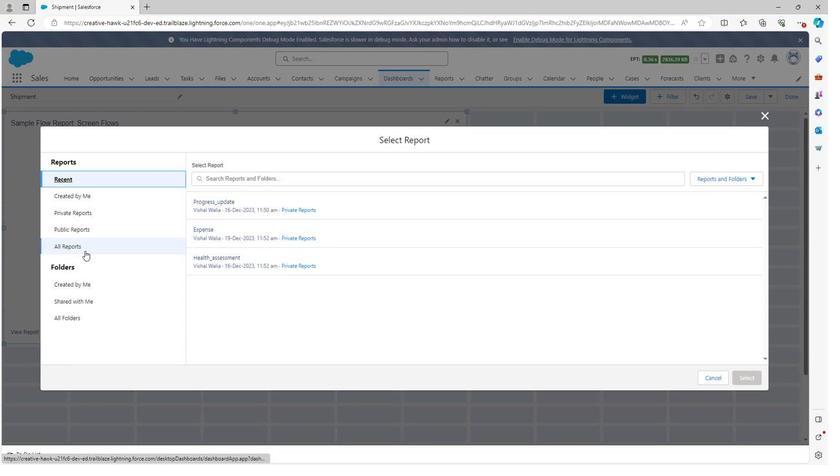 
Action: Mouse pressed left at (86, 251)
Screenshot: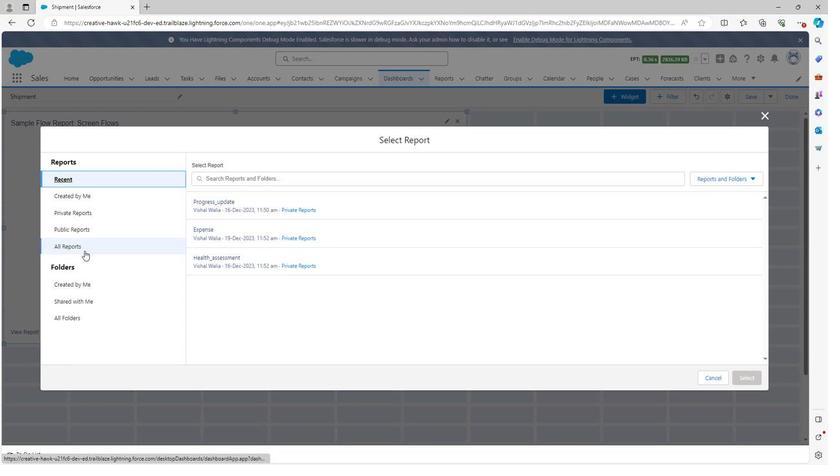 
Action: Mouse moved to (218, 256)
Screenshot: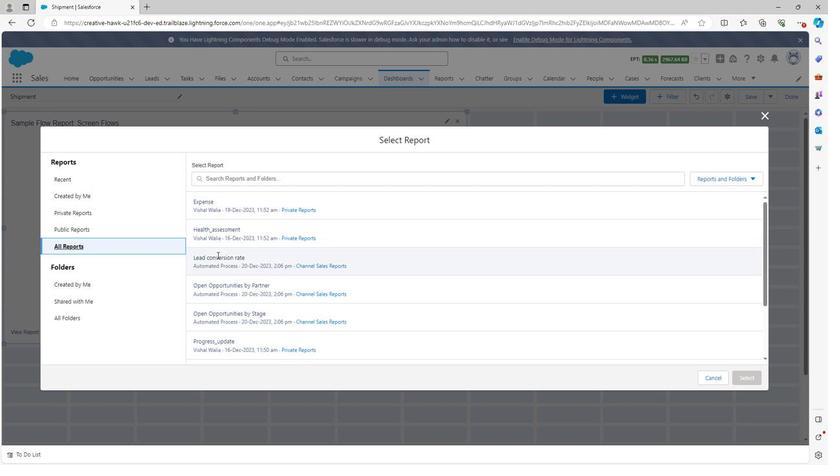 
Action: Mouse pressed left at (218, 256)
Screenshot: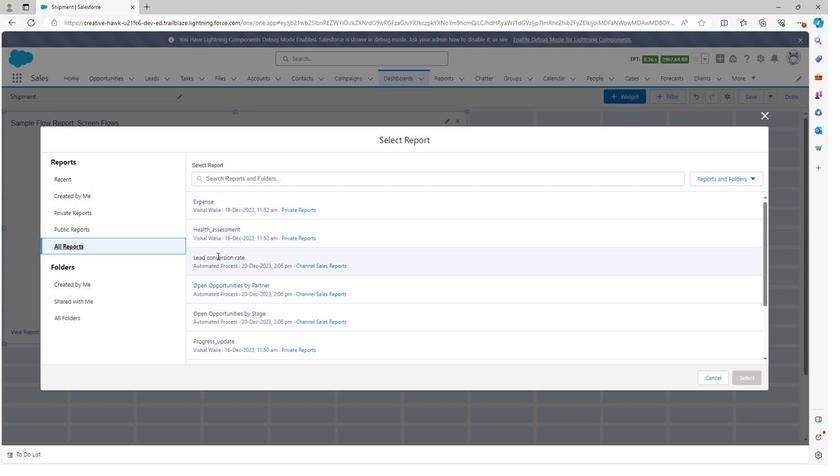 
Action: Mouse moved to (744, 379)
Screenshot: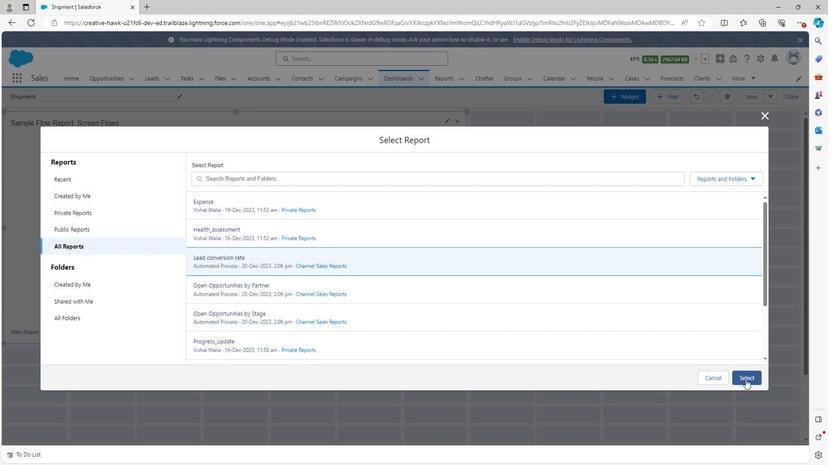 
Action: Mouse pressed left at (744, 379)
Screenshot: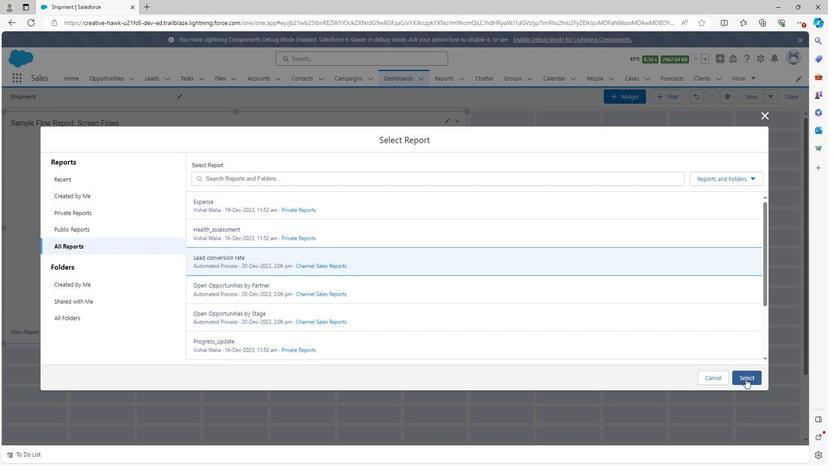 
Action: Mouse moved to (548, 401)
Screenshot: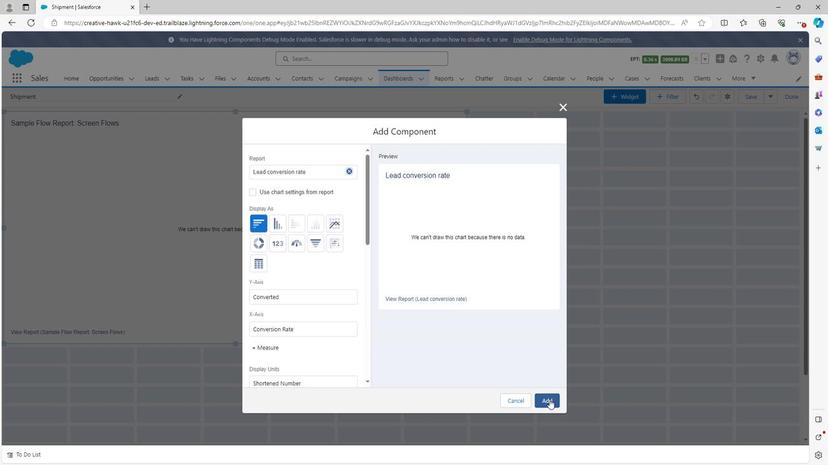 
Action: Mouse pressed left at (548, 401)
Screenshot: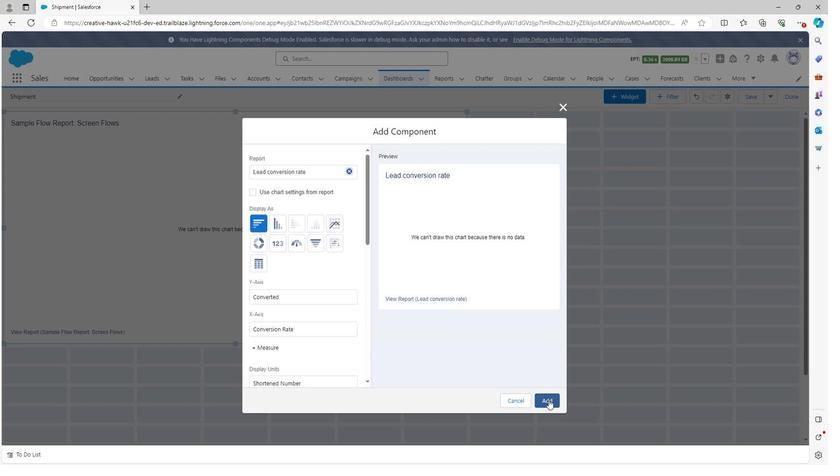 
Action: Mouse moved to (394, 78)
Screenshot: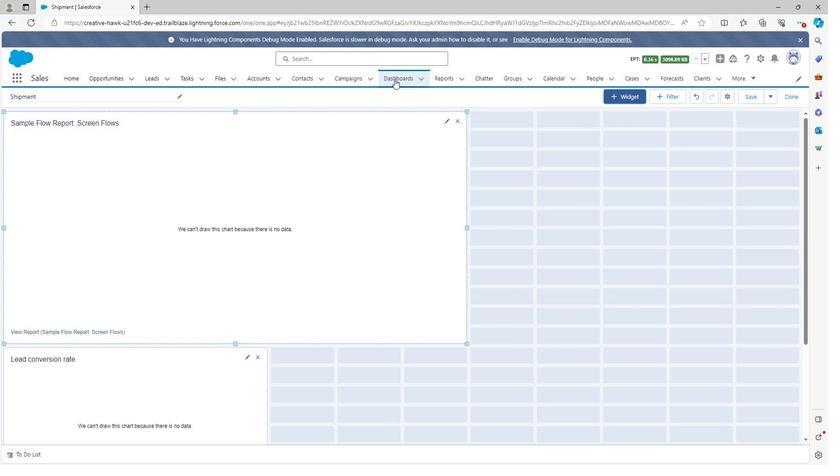 
Action: Mouse pressed left at (394, 78)
Screenshot: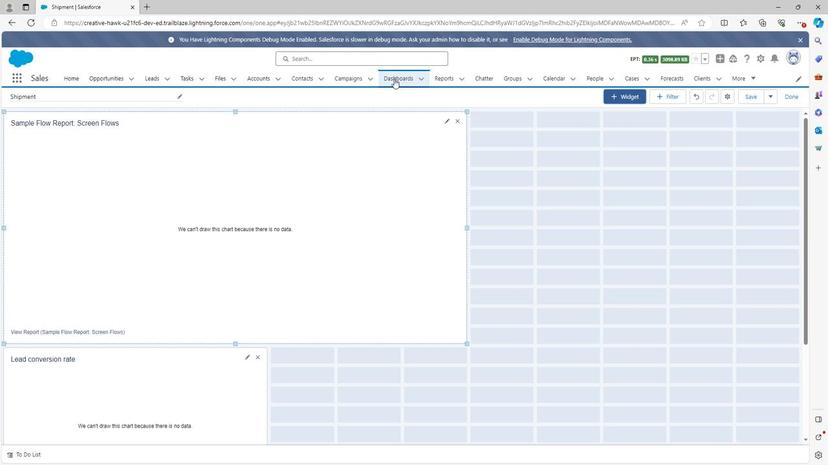 
Action: Mouse moved to (548, 157)
Screenshot: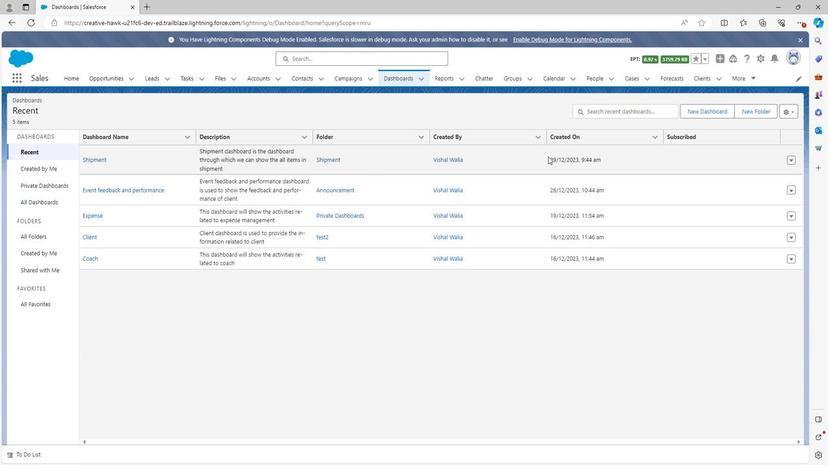 
